 Task: Search one way flight ticket for 4 adults, 2 children, 2 infants in seat and 1 infant on lap in premium economy from Binghamton: Greater Binghamton Airport (edwin A. Link Field) to Greensboro: Piedmont Triad International Airport on 5-1-2023. Choice of flights is Westjet. Number of bags: 1 carry on bag. Price is upto 79000. Outbound departure time preference is 8:30.
Action: Mouse moved to (167, 294)
Screenshot: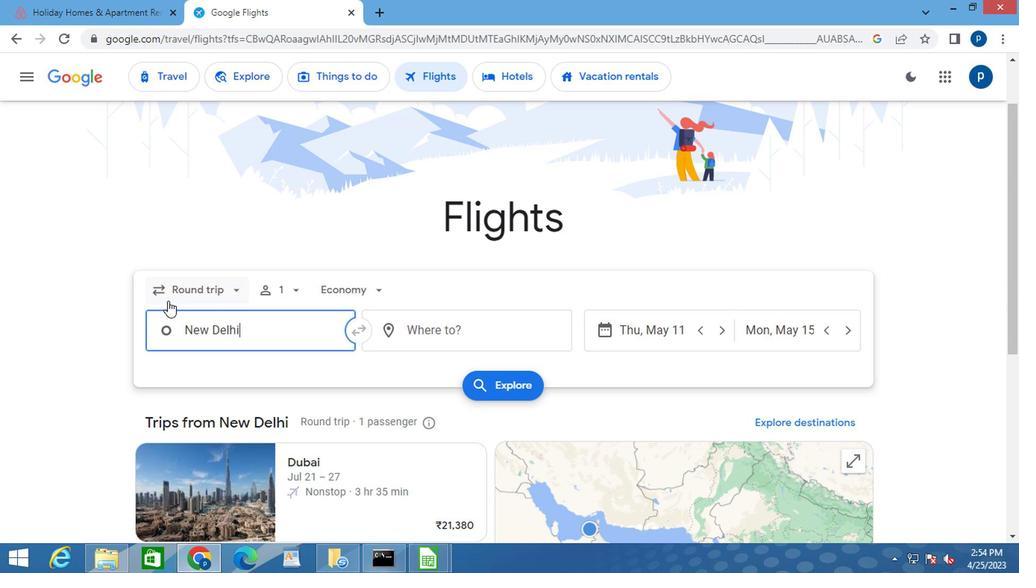 
Action: Mouse pressed left at (167, 294)
Screenshot: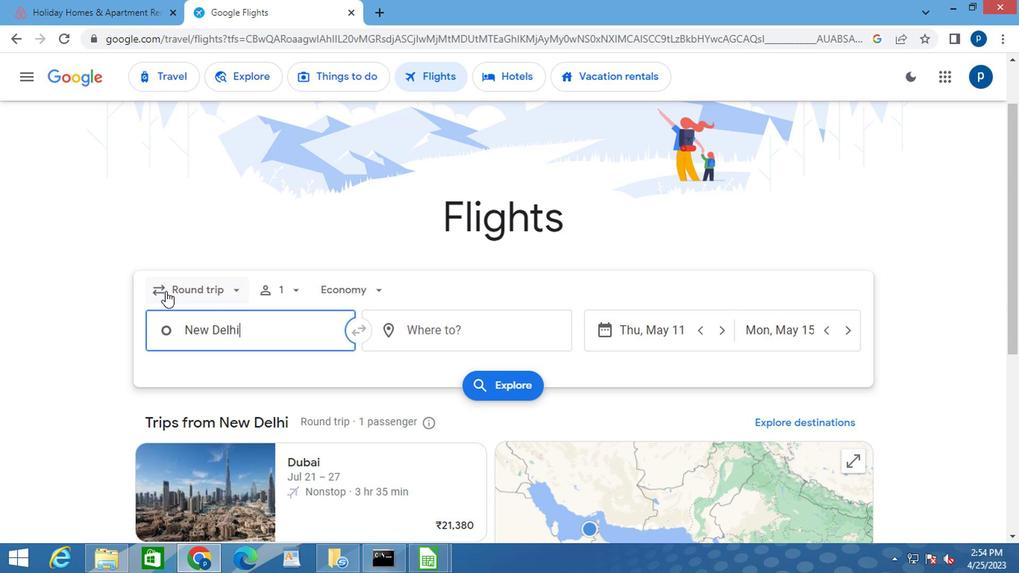 
Action: Mouse moved to (208, 358)
Screenshot: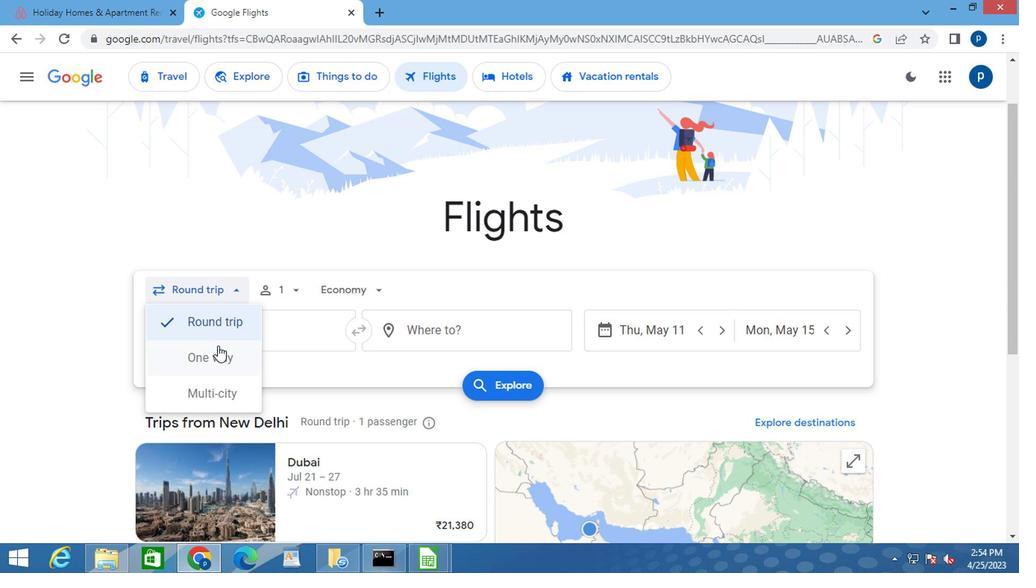 
Action: Mouse pressed left at (208, 358)
Screenshot: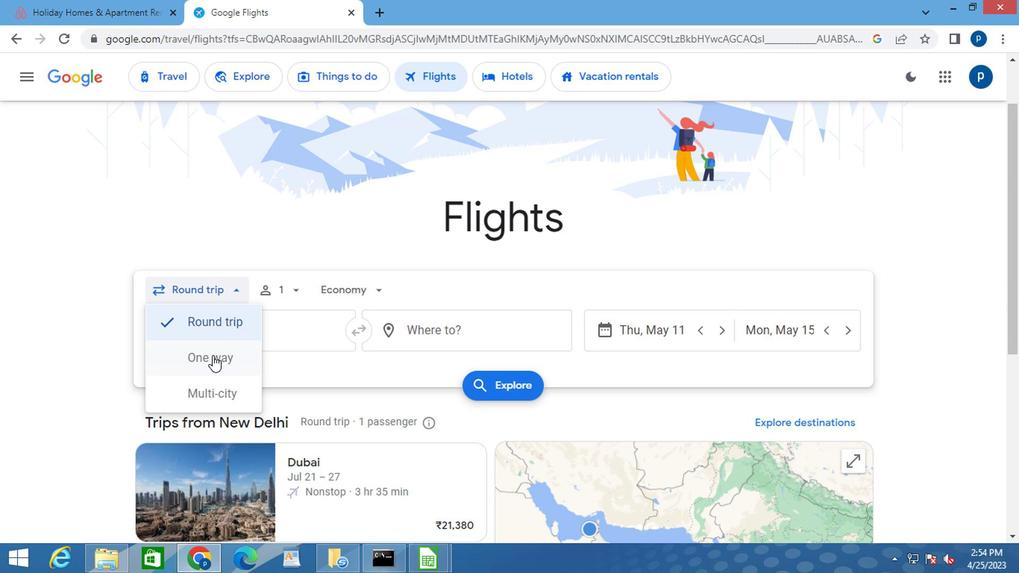
Action: Mouse moved to (268, 289)
Screenshot: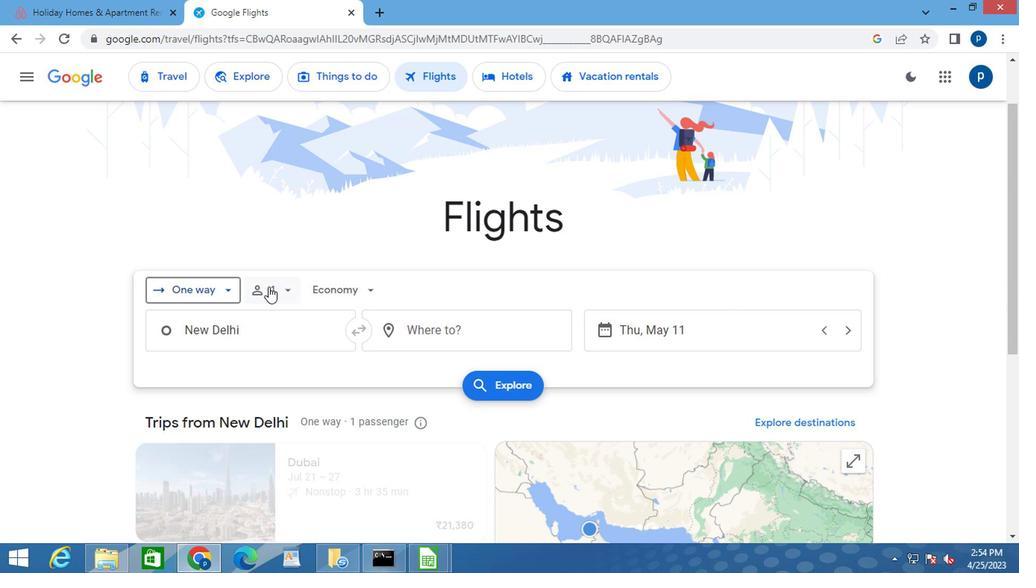 
Action: Mouse pressed left at (268, 289)
Screenshot: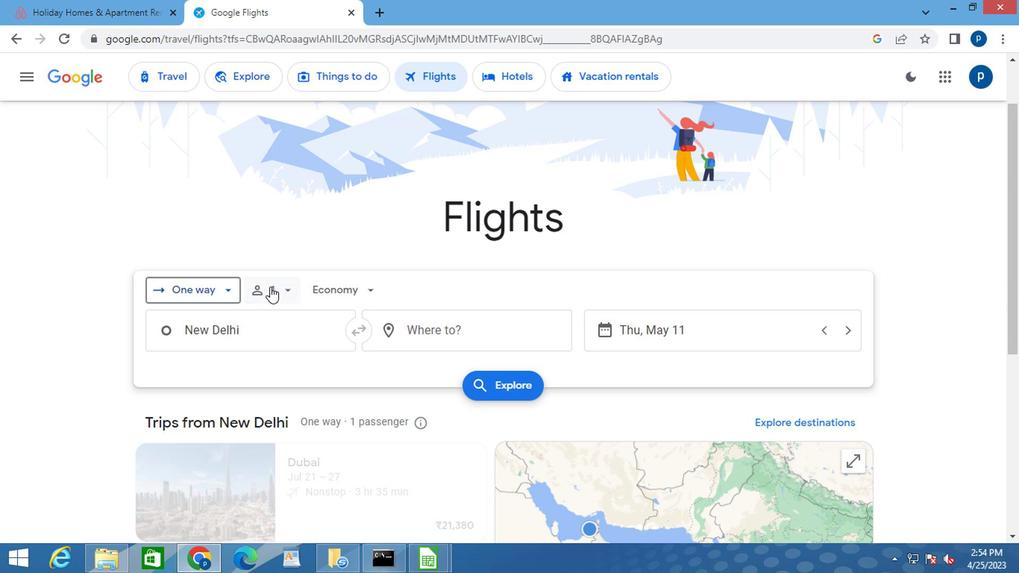 
Action: Mouse moved to (405, 332)
Screenshot: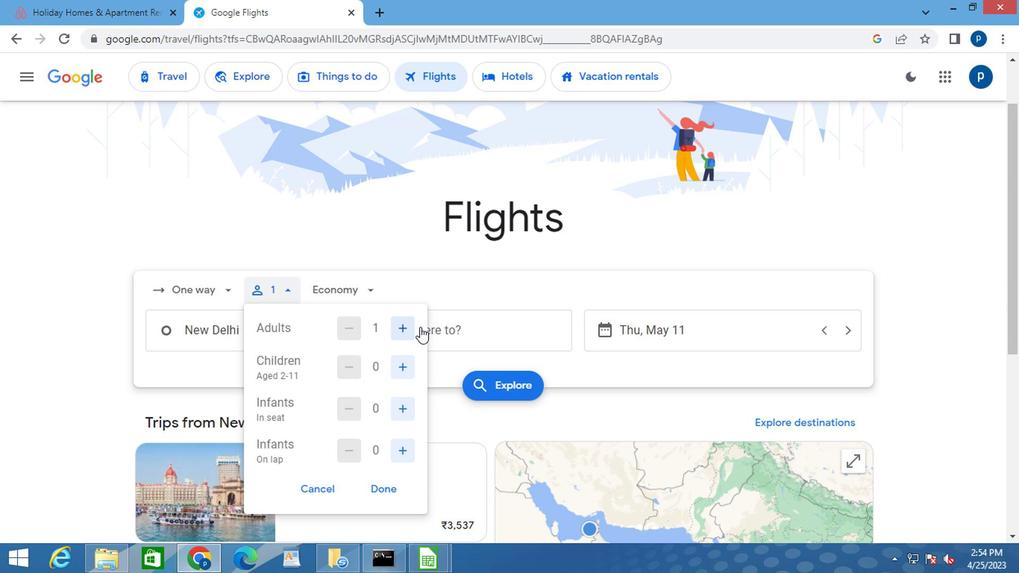 
Action: Mouse pressed left at (405, 332)
Screenshot: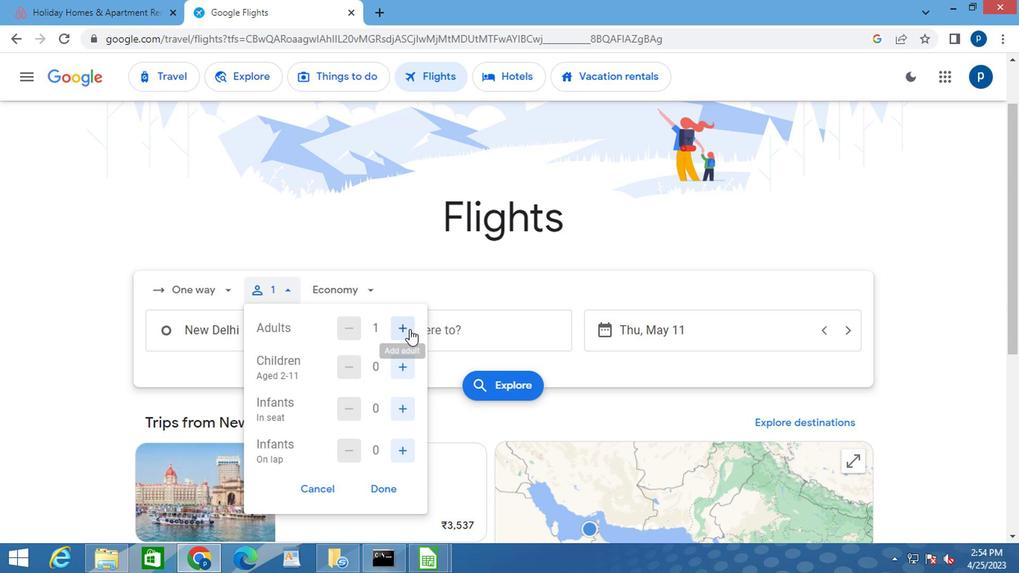 
Action: Mouse pressed left at (405, 332)
Screenshot: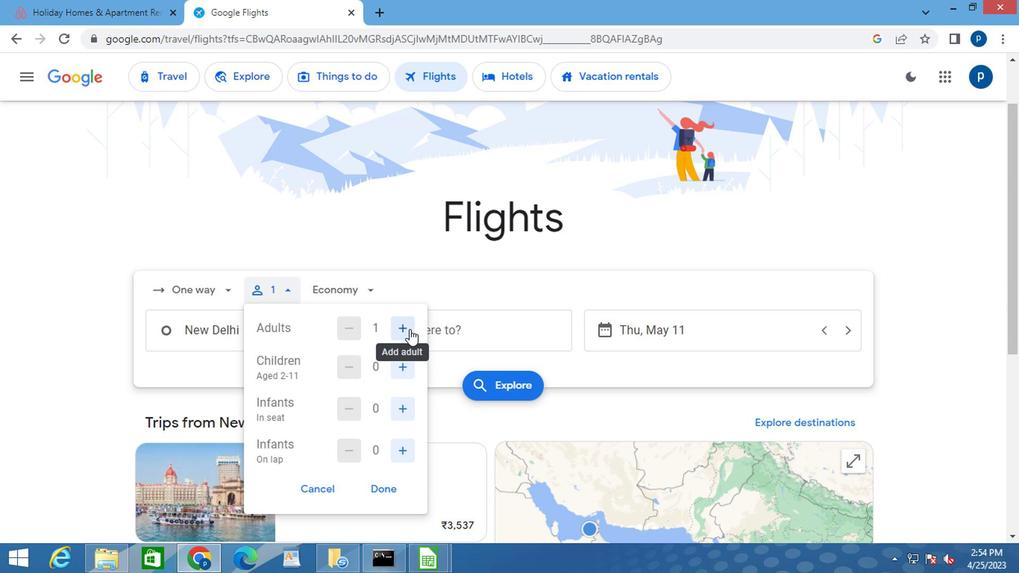 
Action: Mouse pressed left at (405, 332)
Screenshot: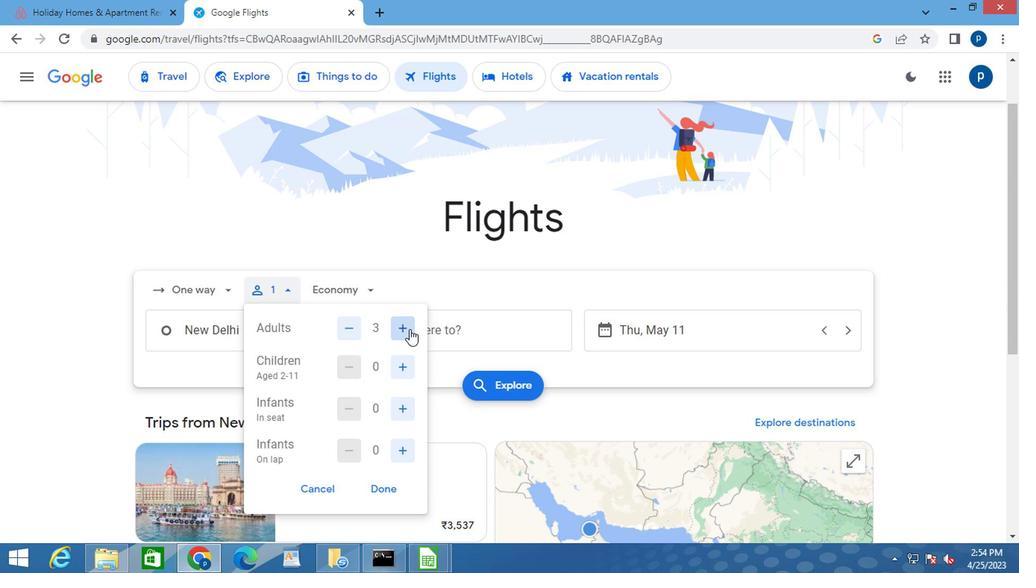 
Action: Mouse moved to (398, 372)
Screenshot: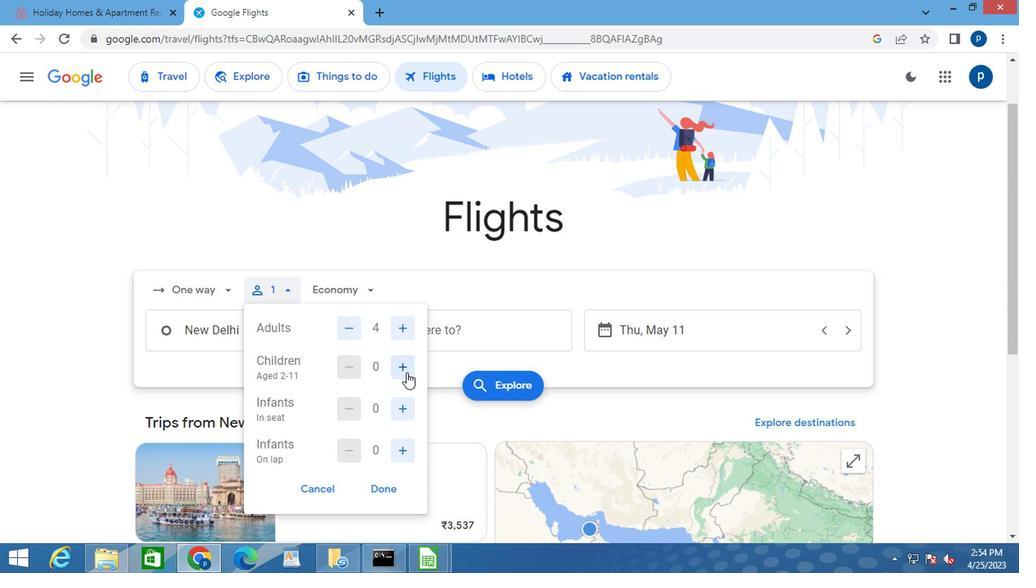 
Action: Mouse pressed left at (398, 372)
Screenshot: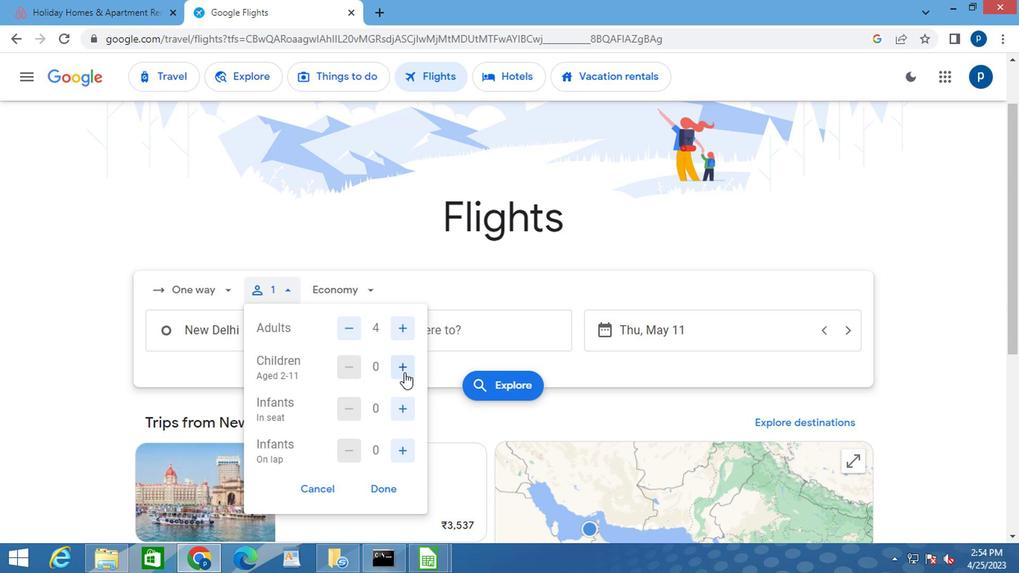
Action: Mouse pressed left at (398, 372)
Screenshot: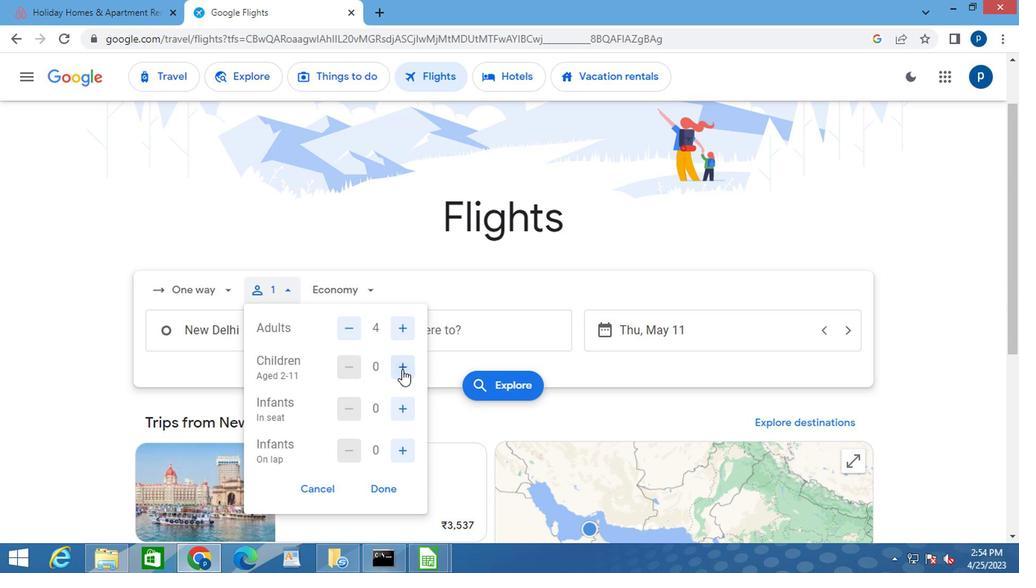 
Action: Mouse moved to (401, 407)
Screenshot: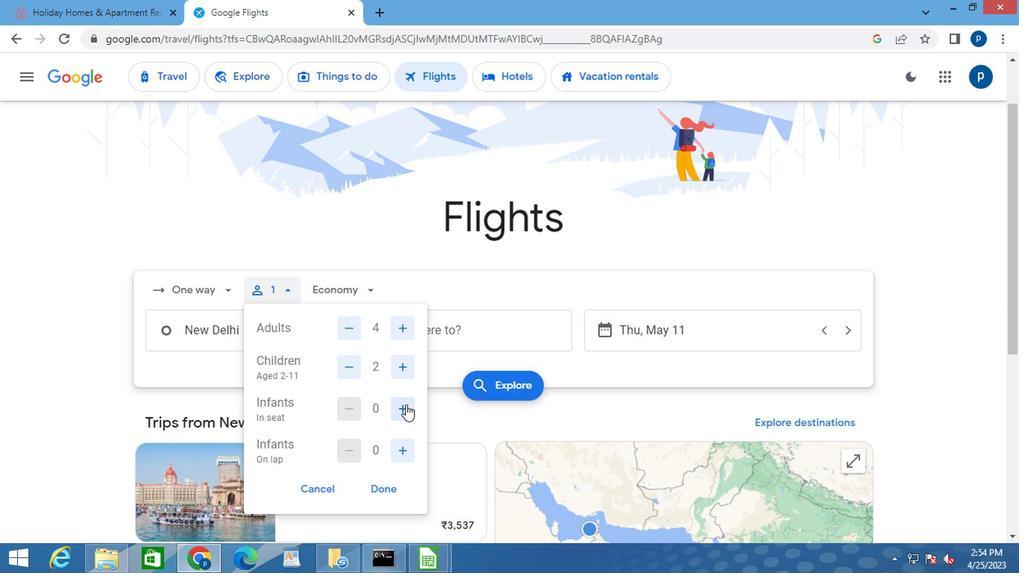 
Action: Mouse pressed left at (401, 407)
Screenshot: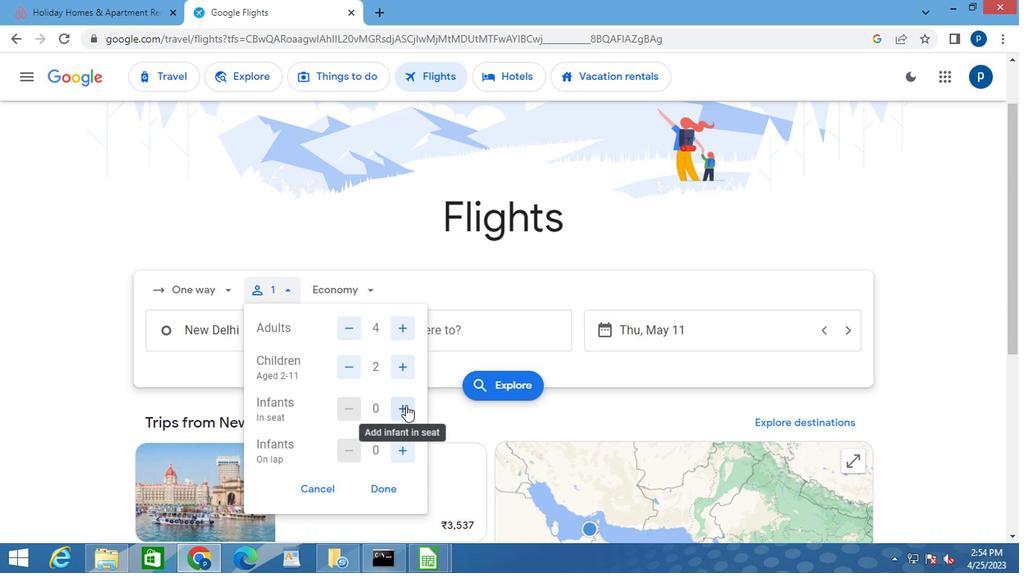 
Action: Mouse pressed left at (401, 407)
Screenshot: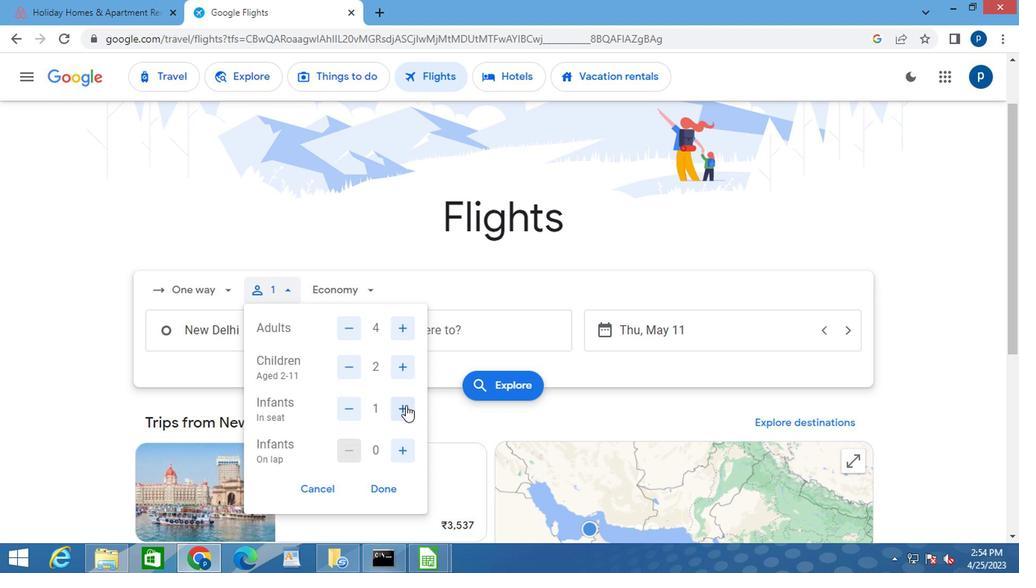 
Action: Mouse moved to (398, 445)
Screenshot: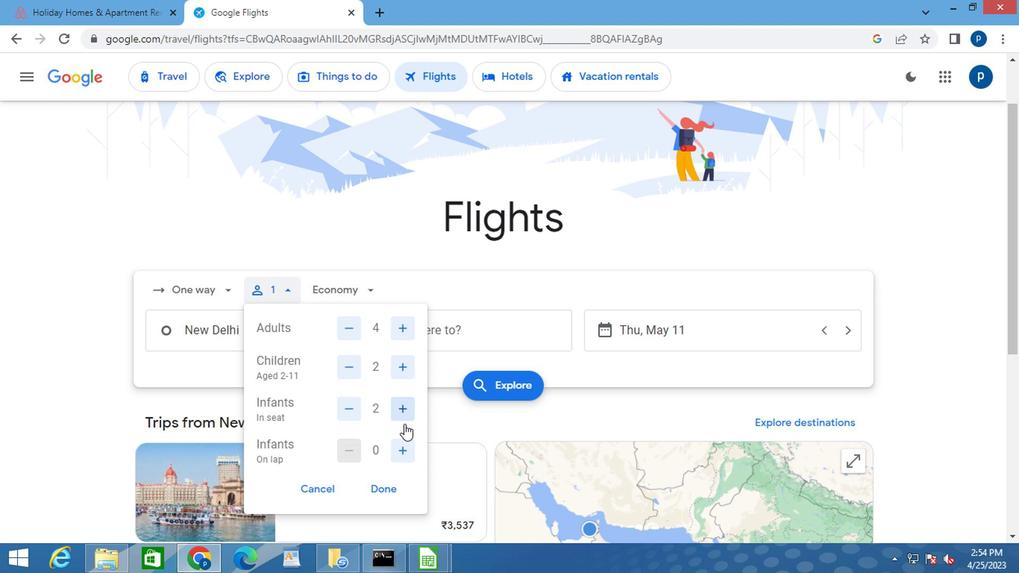 
Action: Mouse pressed left at (398, 445)
Screenshot: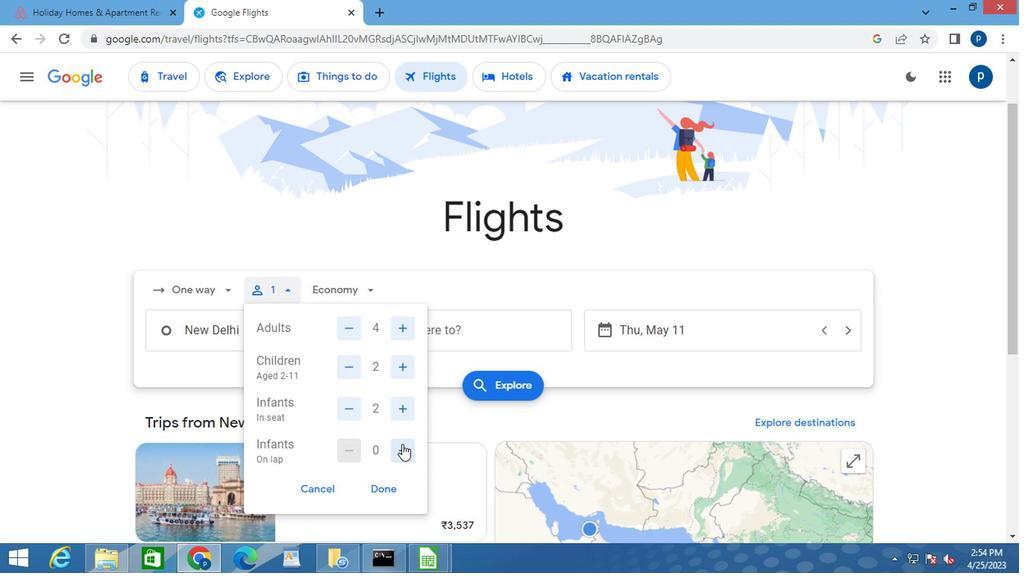 
Action: Mouse moved to (382, 489)
Screenshot: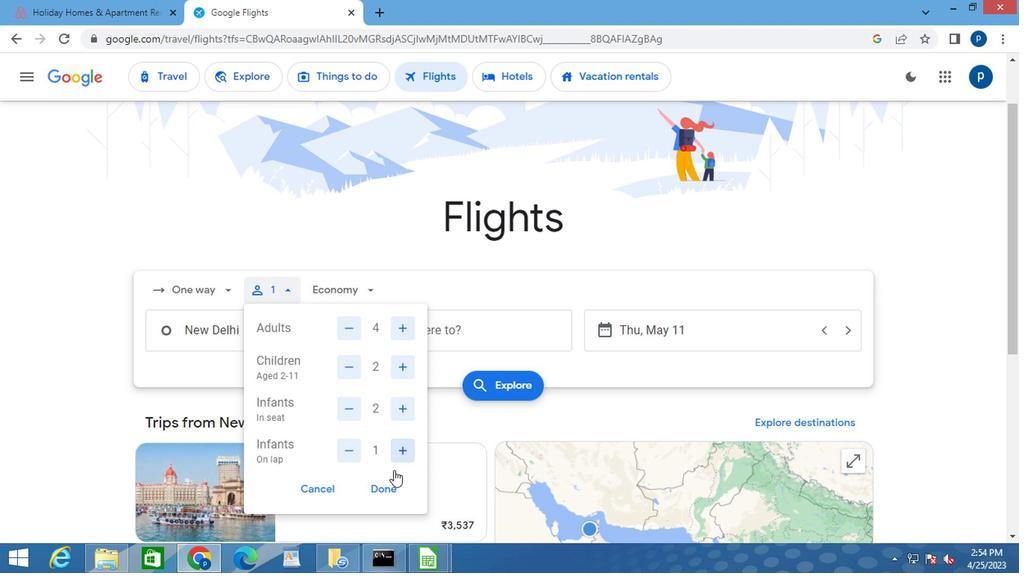 
Action: Mouse pressed left at (382, 489)
Screenshot: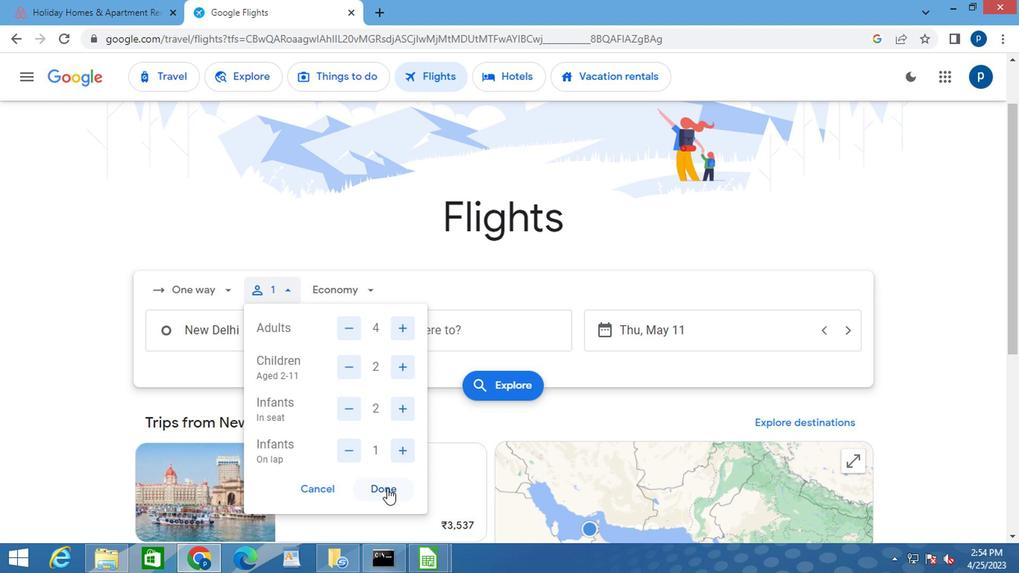 
Action: Mouse moved to (320, 291)
Screenshot: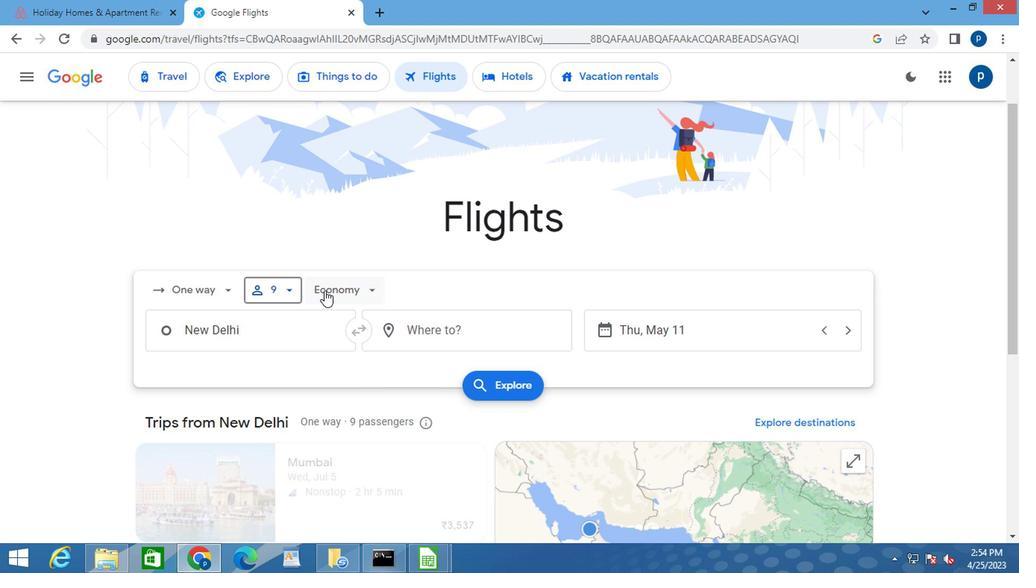 
Action: Mouse pressed left at (320, 291)
Screenshot: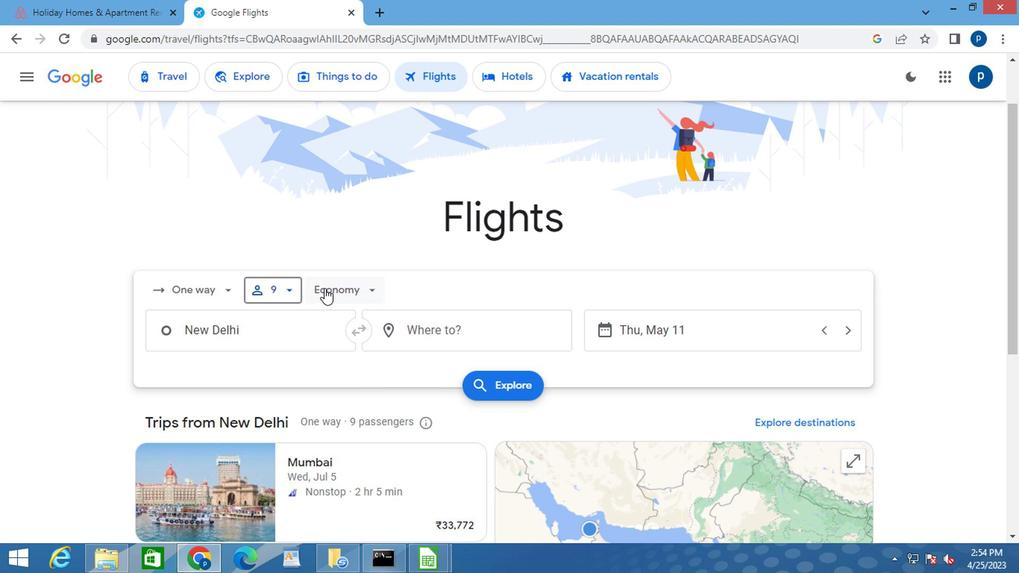 
Action: Mouse moved to (365, 355)
Screenshot: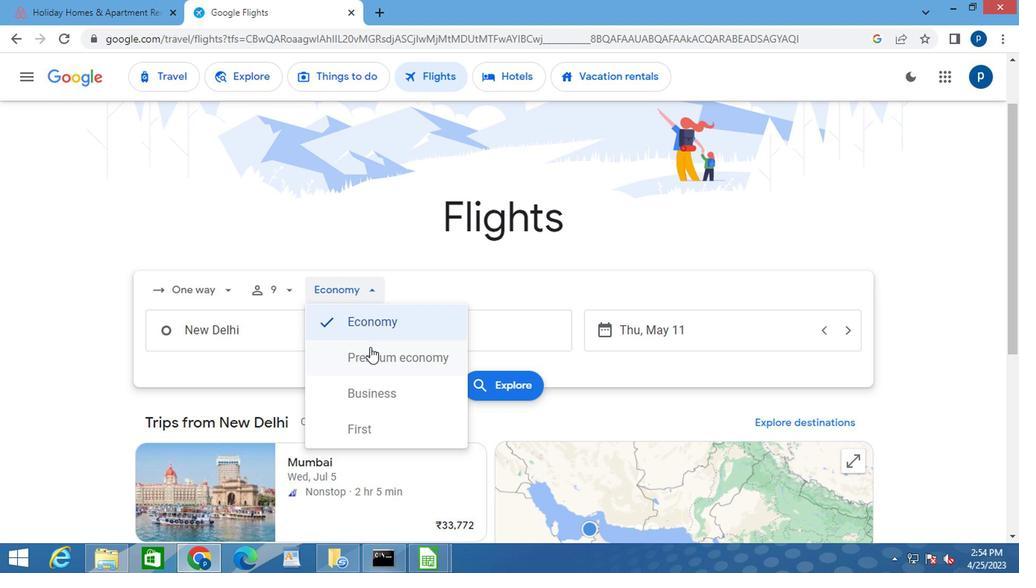 
Action: Mouse pressed left at (365, 355)
Screenshot: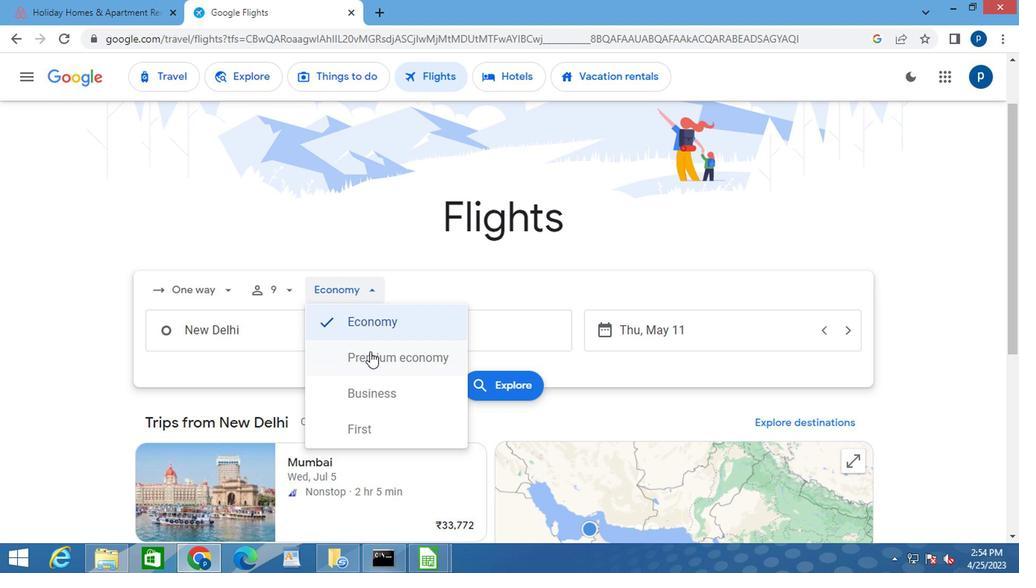 
Action: Mouse moved to (255, 340)
Screenshot: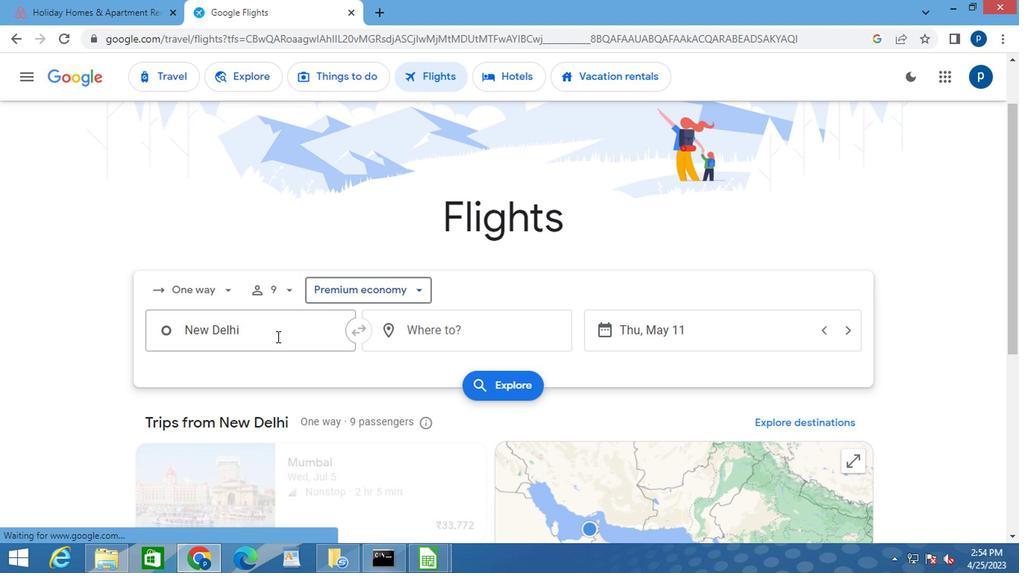 
Action: Mouse pressed left at (255, 340)
Screenshot: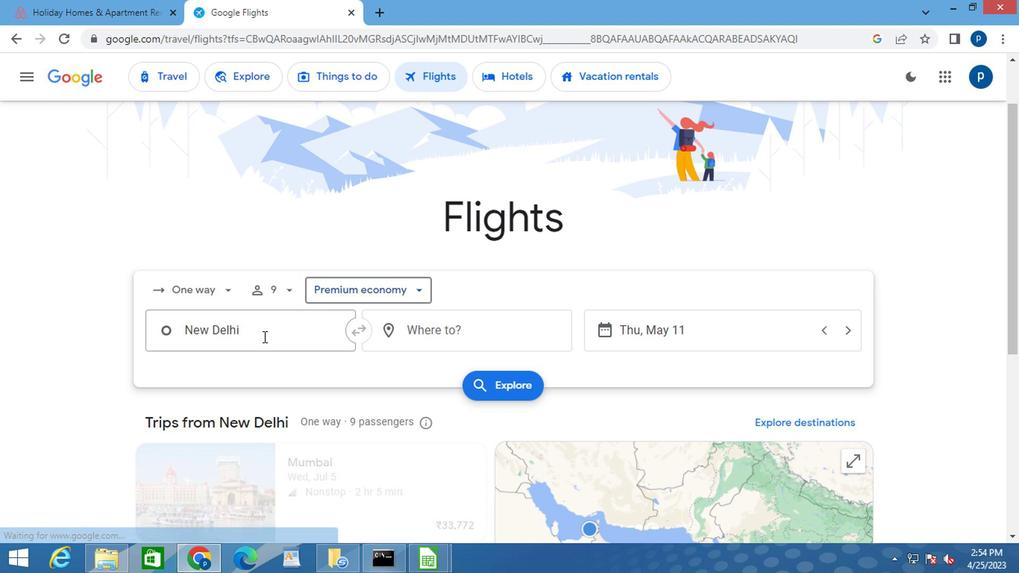 
Action: Mouse pressed left at (255, 340)
Screenshot: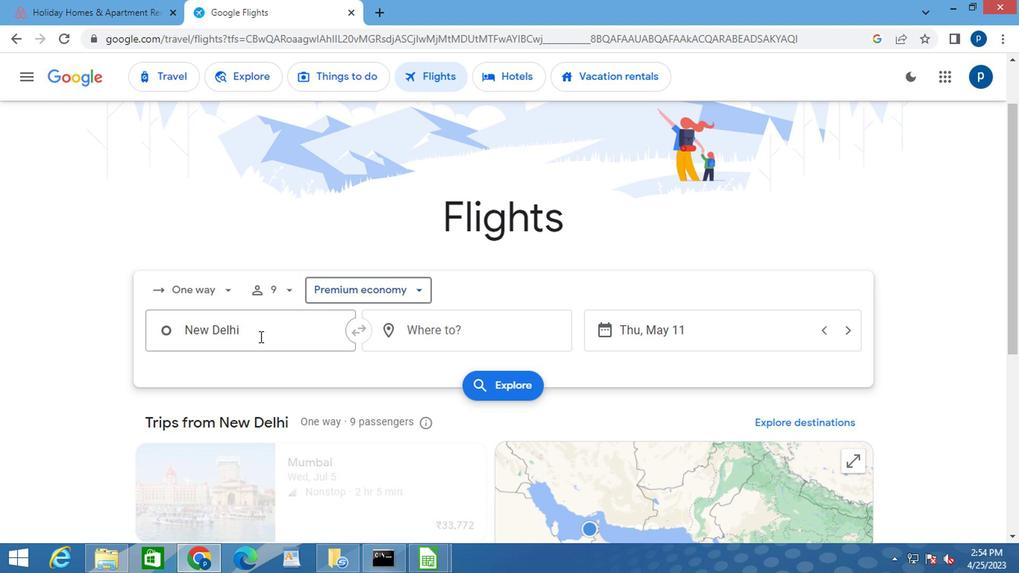 
Action: Mouse moved to (257, 333)
Screenshot: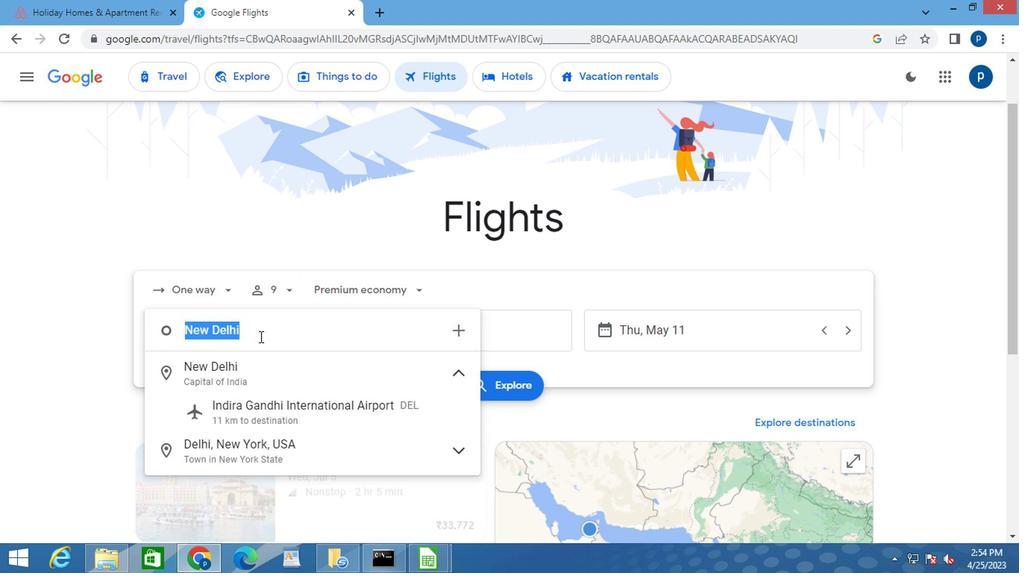 
Action: Key pressed <Key.delete><Key.caps_lock>g<Key.caps_lock>reatrer<Key.backspace><Key.backspace><Key.backspace>er<Key.space><Key.caps_lock>b<Key.caps_lock>ingh
Screenshot: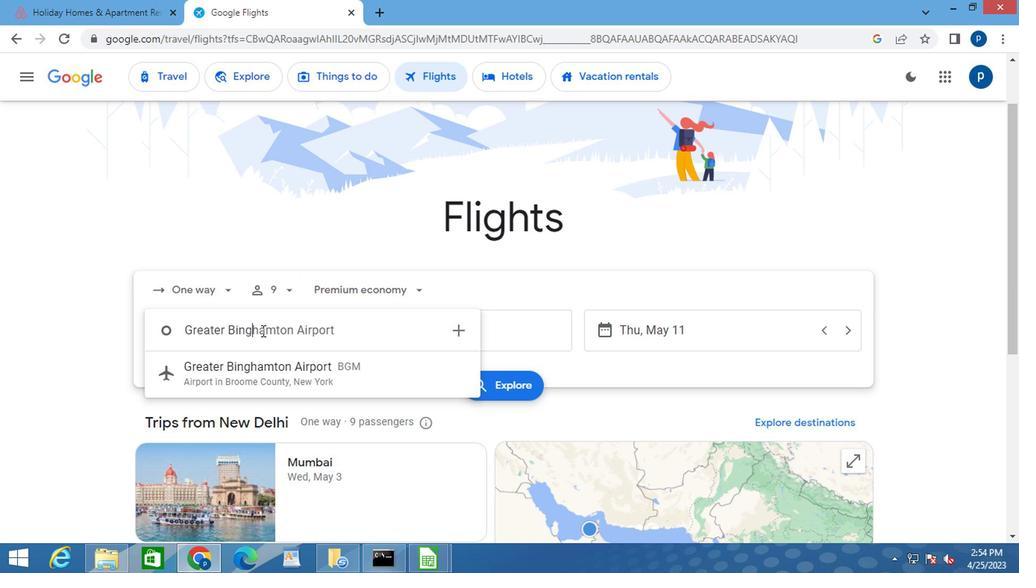 
Action: Mouse moved to (268, 371)
Screenshot: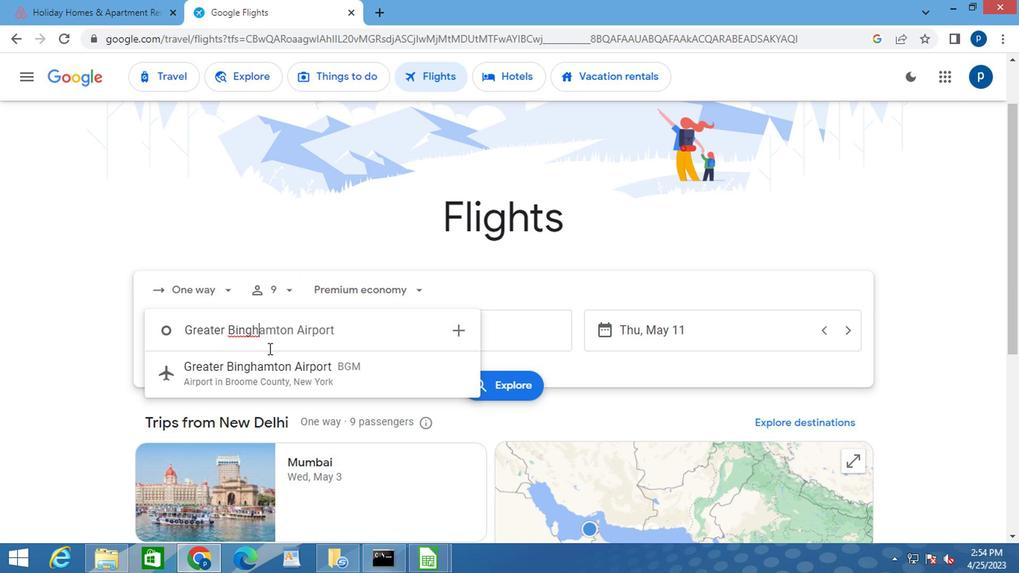 
Action: Mouse pressed left at (268, 371)
Screenshot: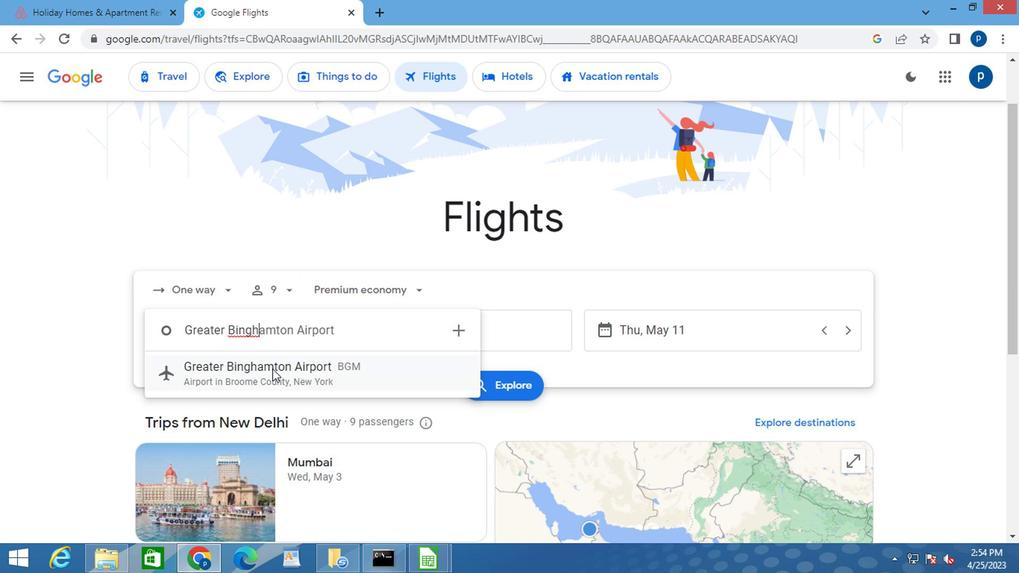 
Action: Mouse moved to (447, 340)
Screenshot: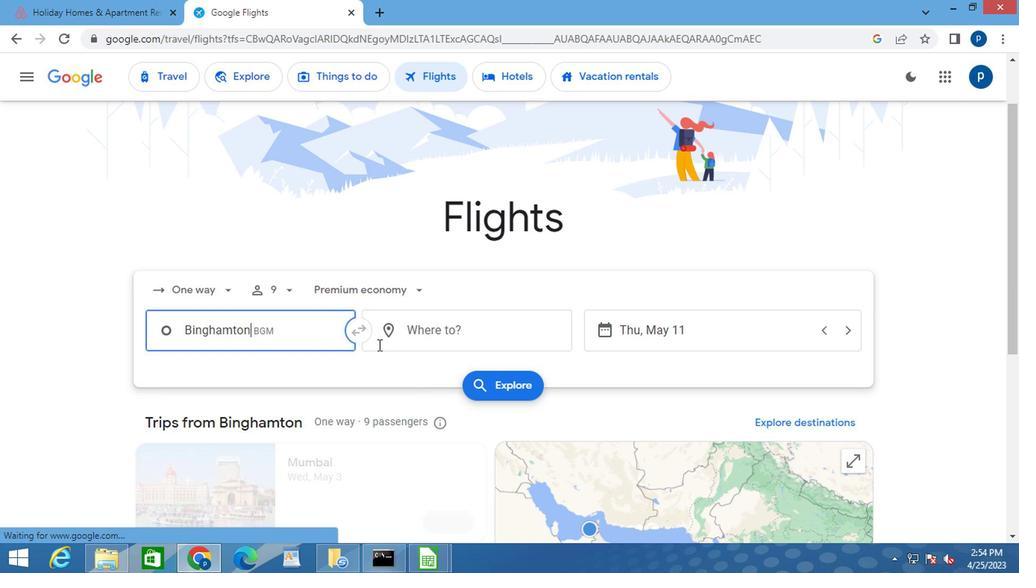 
Action: Mouse pressed left at (447, 340)
Screenshot: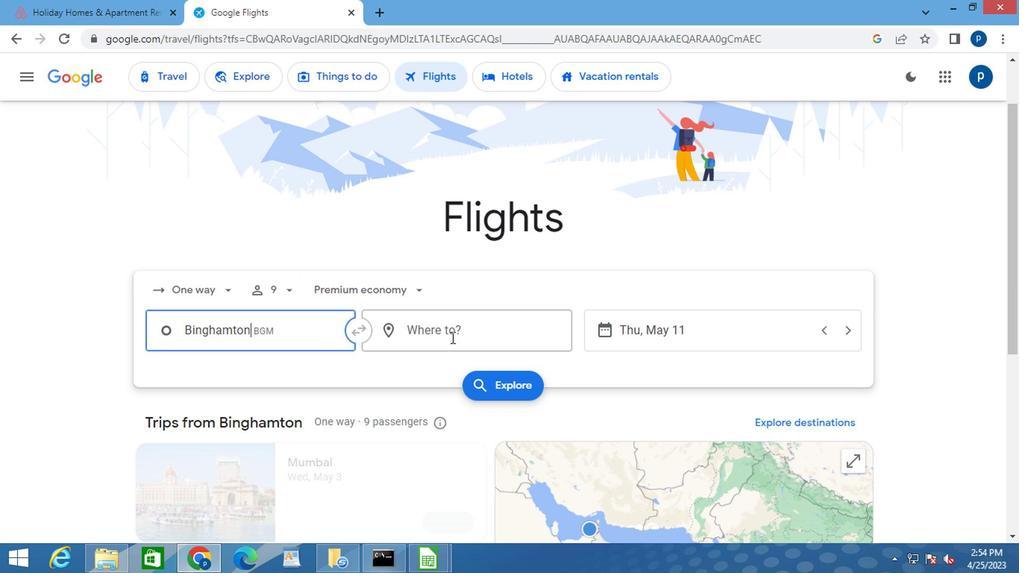 
Action: Key pressed <Key.caps_lock>p<Key.caps_lock>iedmo
Screenshot: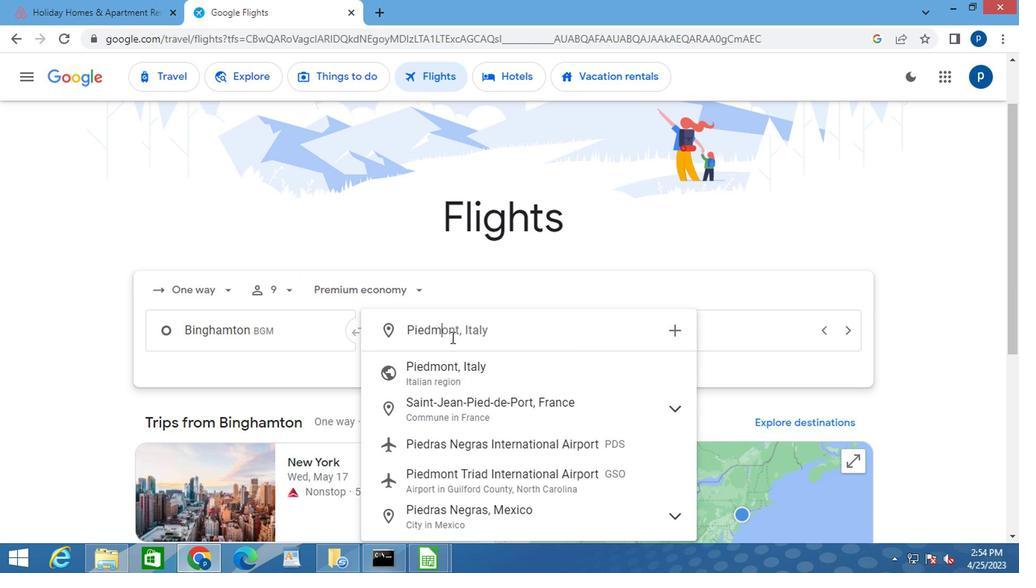 
Action: Mouse moved to (466, 403)
Screenshot: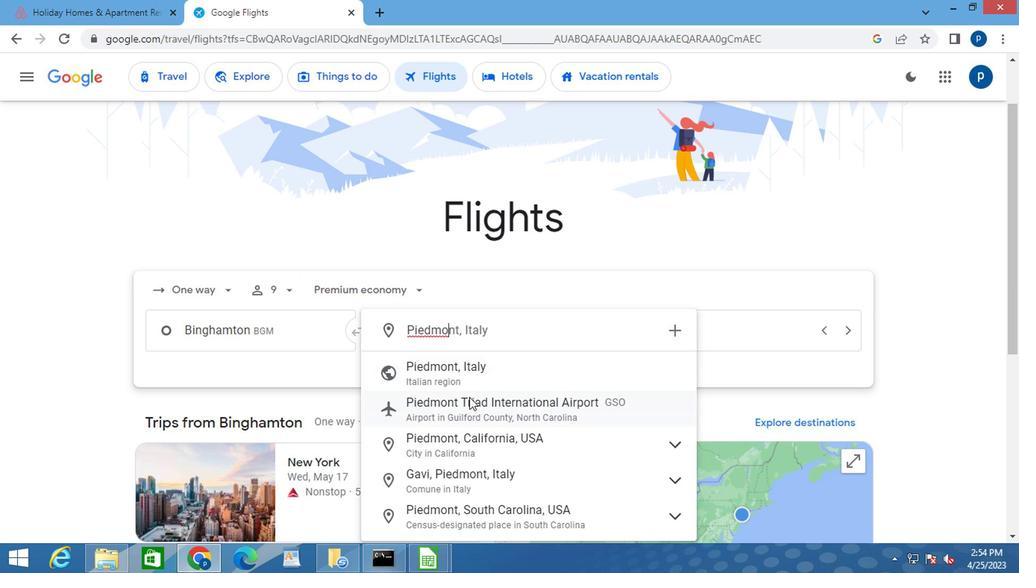
Action: Mouse pressed left at (466, 403)
Screenshot: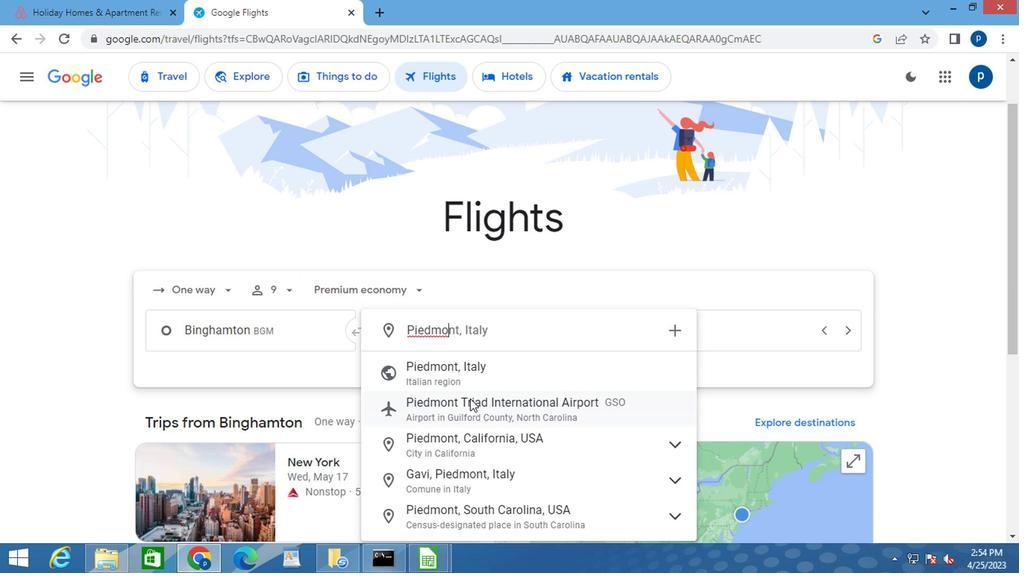 
Action: Mouse moved to (598, 342)
Screenshot: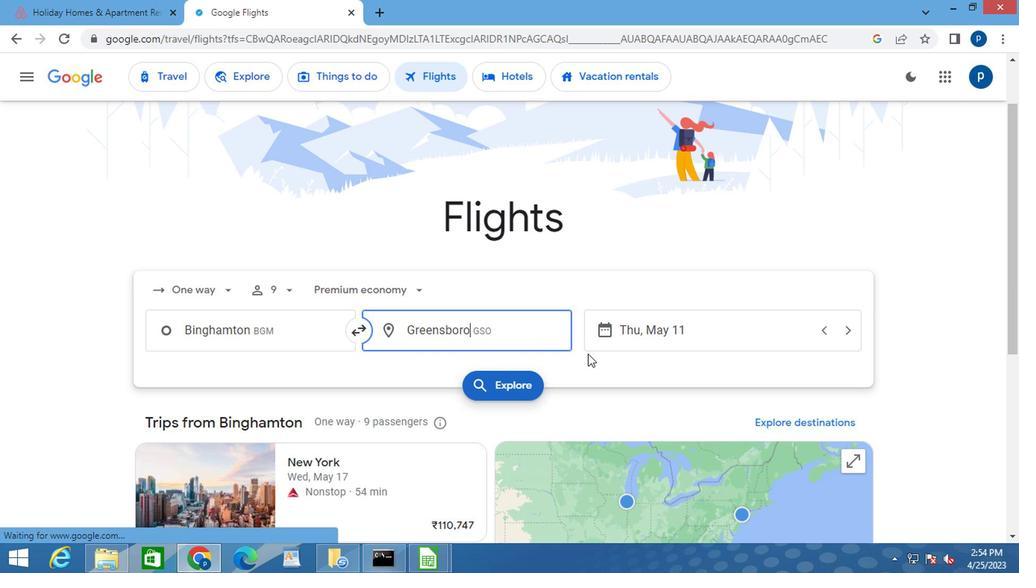 
Action: Mouse pressed left at (598, 342)
Screenshot: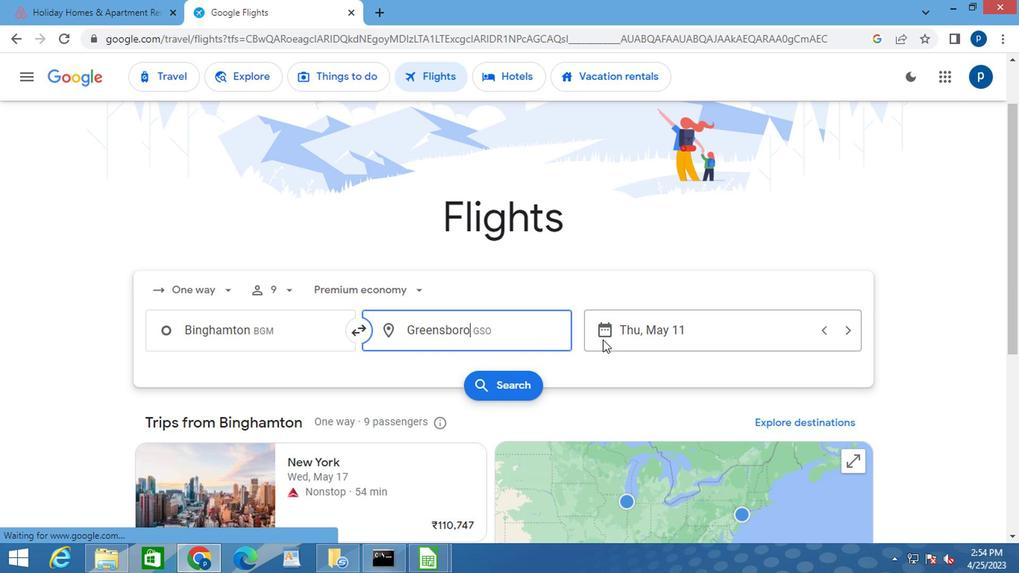 
Action: Mouse moved to (647, 277)
Screenshot: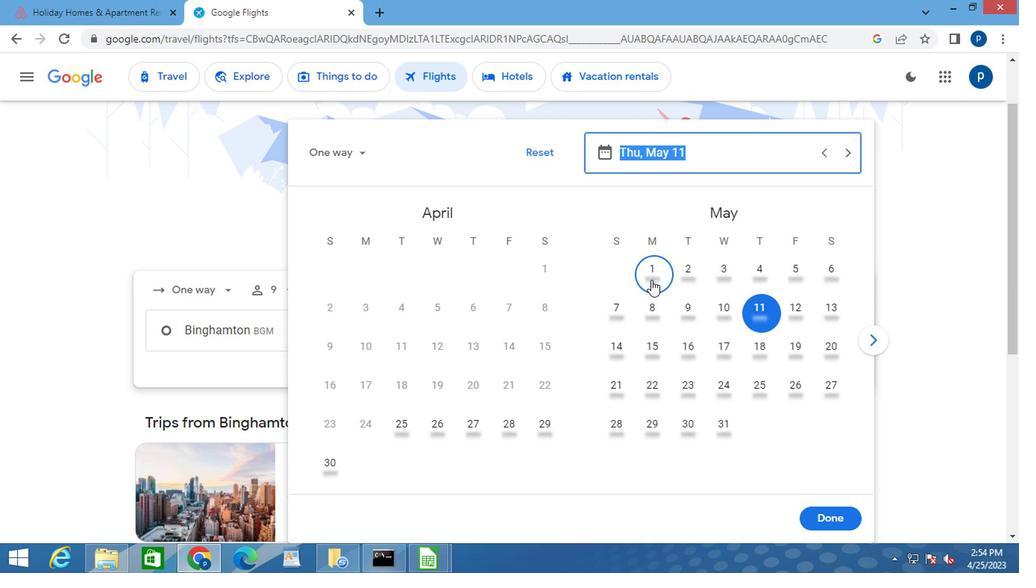 
Action: Mouse pressed left at (647, 277)
Screenshot: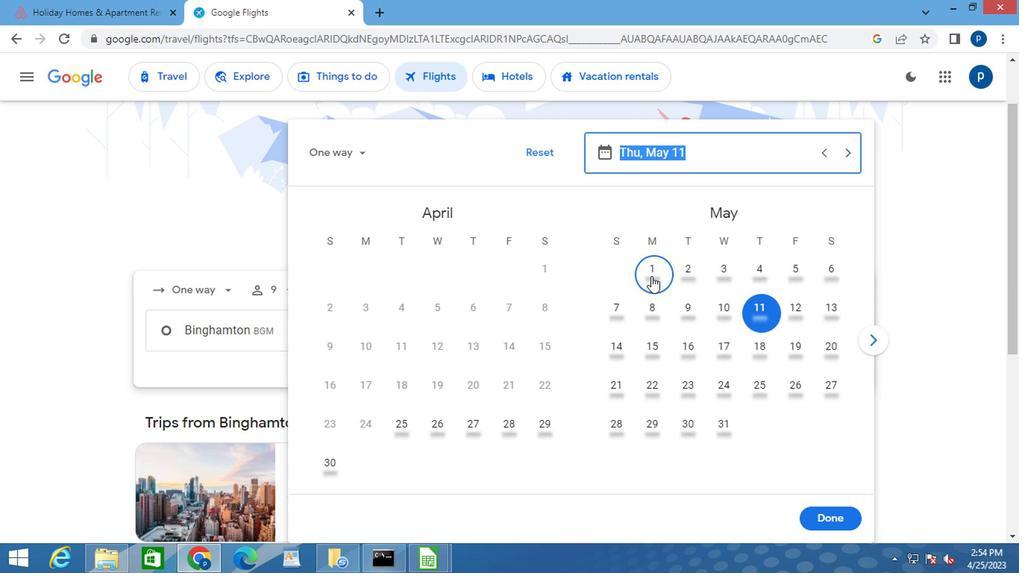 
Action: Mouse moved to (819, 521)
Screenshot: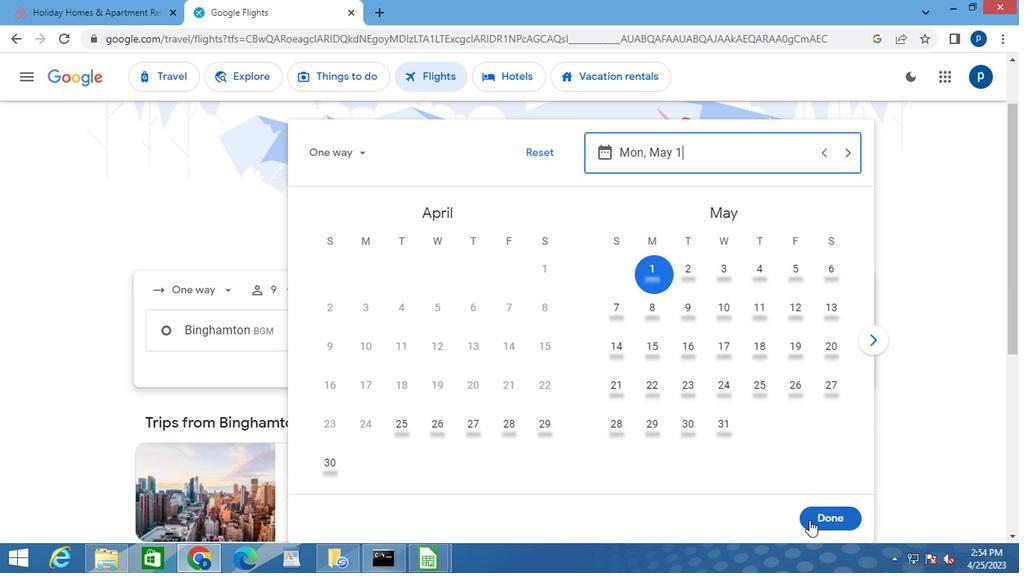 
Action: Mouse pressed left at (819, 521)
Screenshot: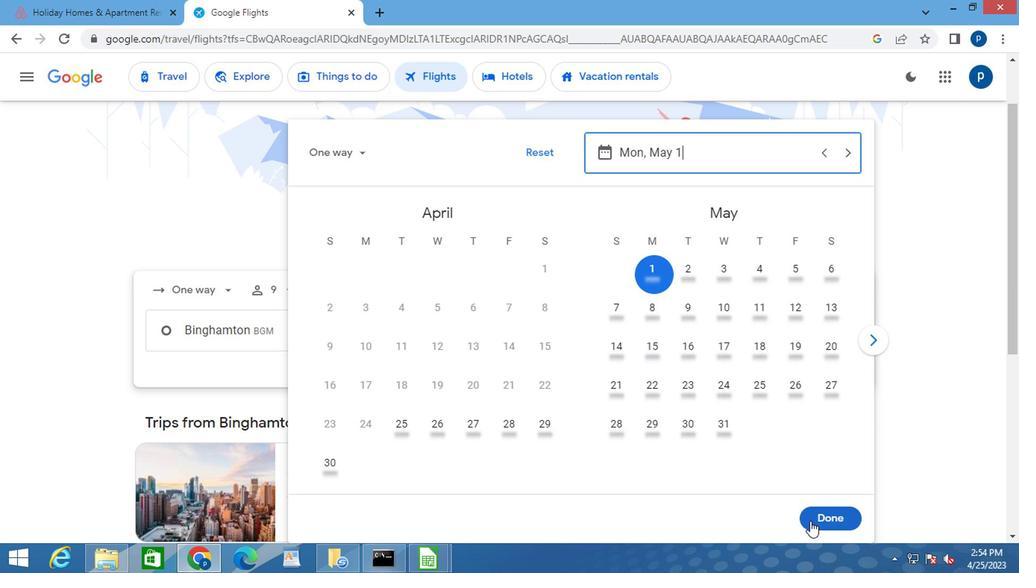 
Action: Mouse moved to (483, 386)
Screenshot: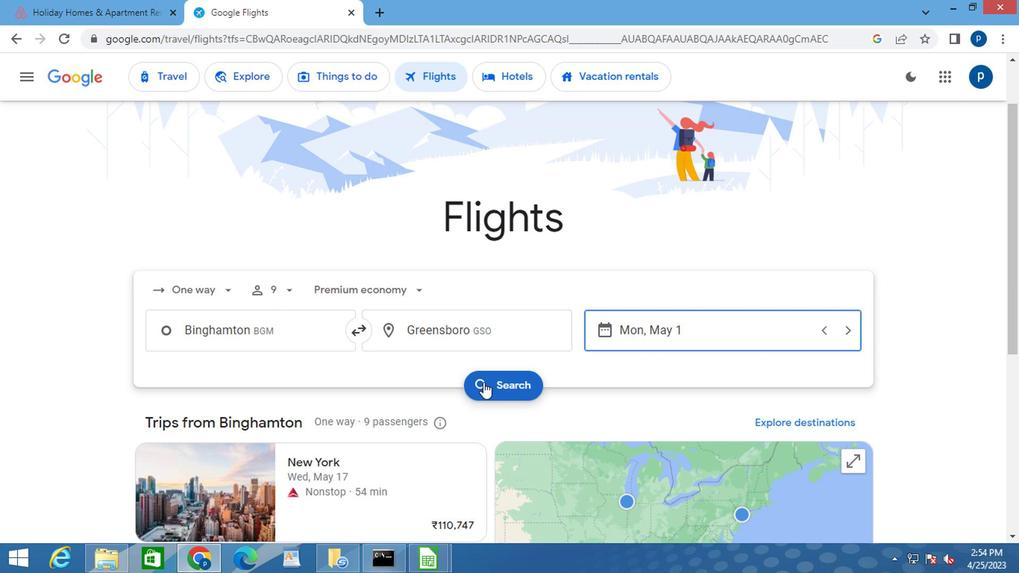 
Action: Mouse pressed left at (483, 386)
Screenshot: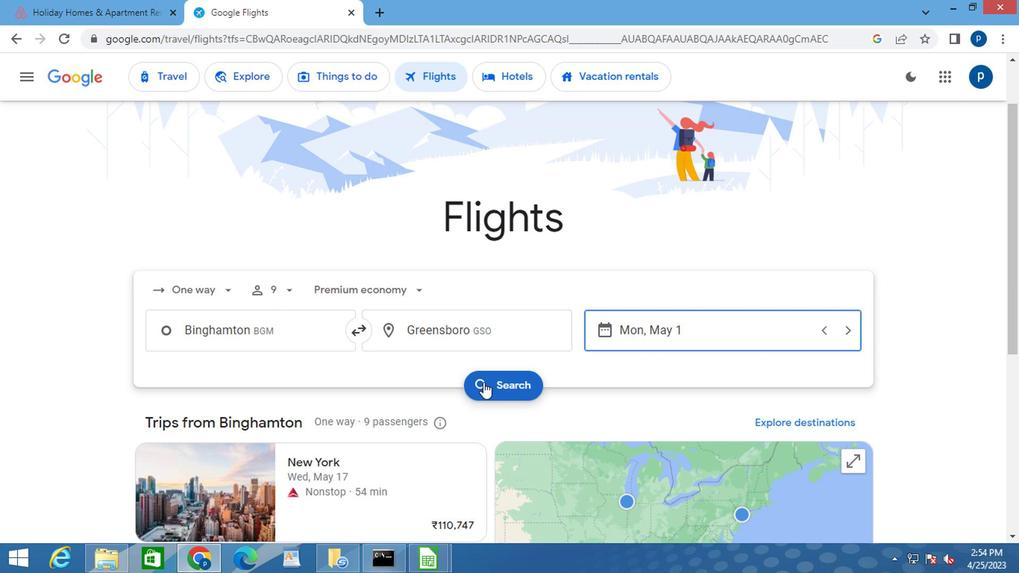 
Action: Mouse moved to (140, 222)
Screenshot: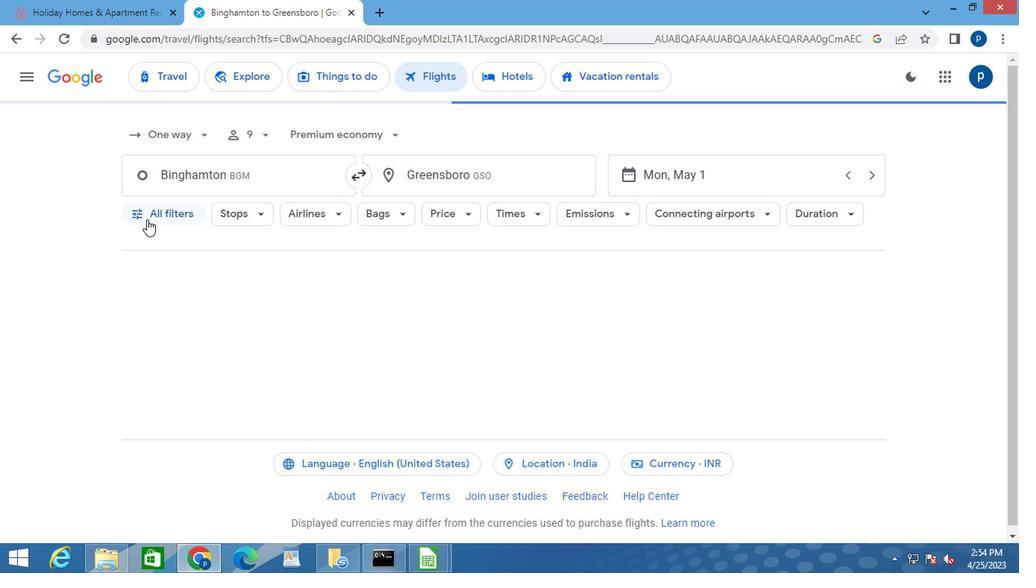 
Action: Mouse pressed left at (140, 222)
Screenshot: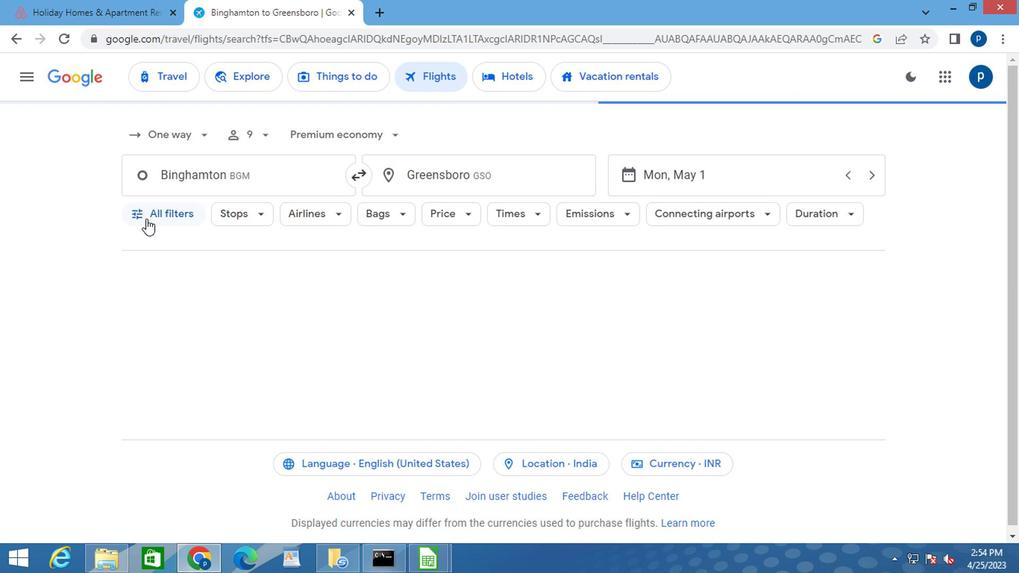 
Action: Mouse moved to (252, 402)
Screenshot: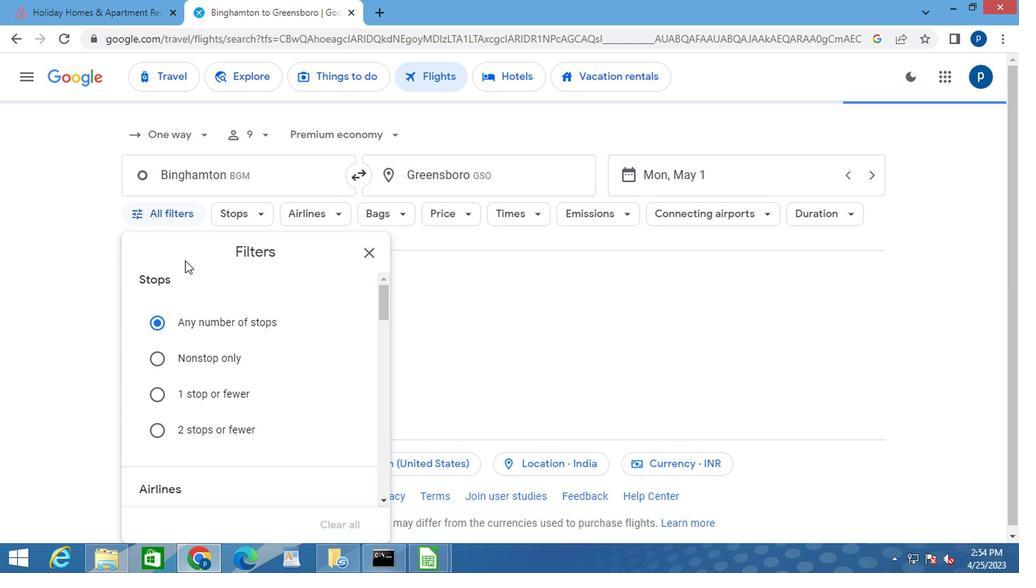 
Action: Mouse scrolled (252, 401) with delta (0, -1)
Screenshot: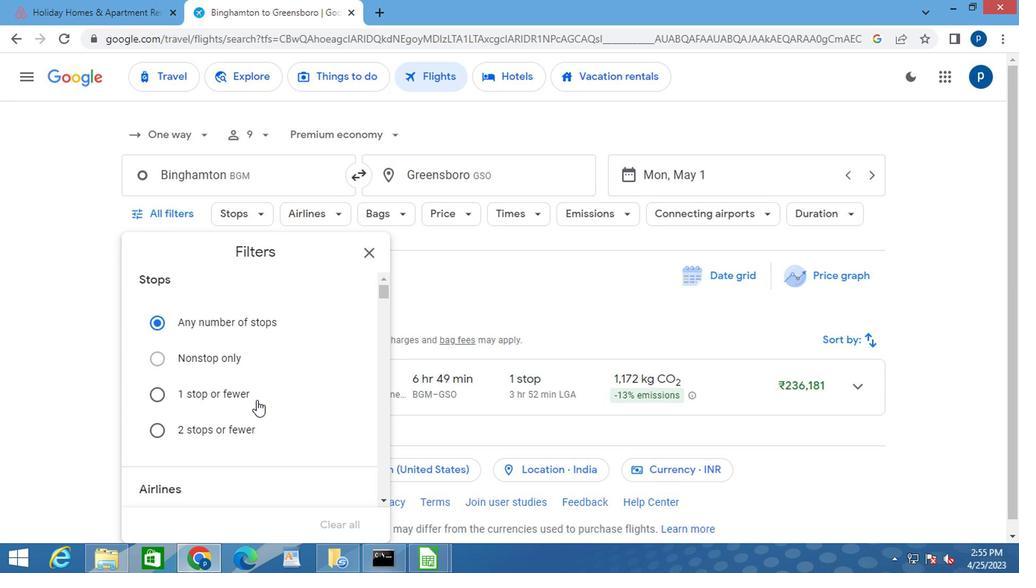 
Action: Mouse moved to (253, 401)
Screenshot: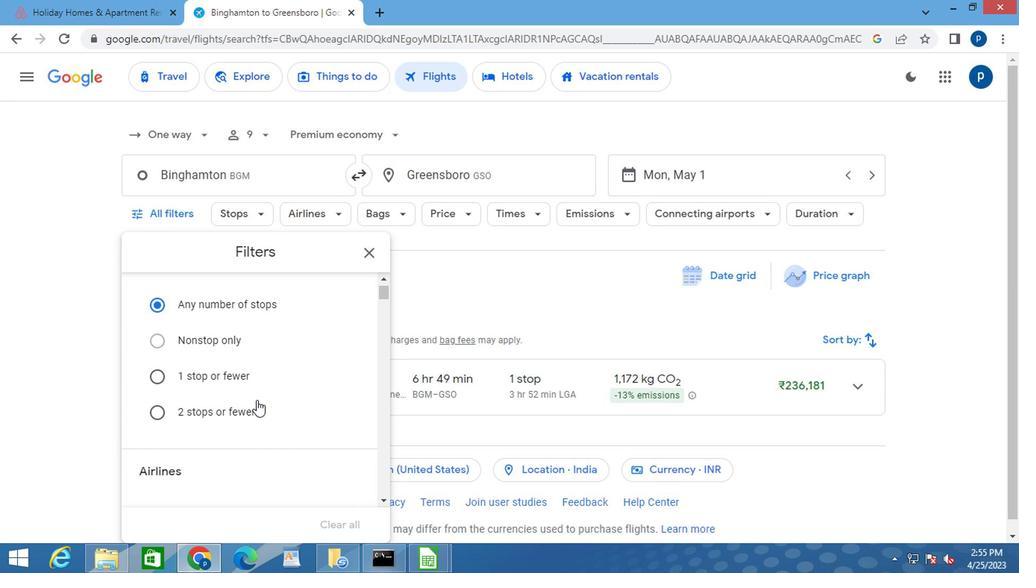 
Action: Mouse scrolled (253, 401) with delta (0, 0)
Screenshot: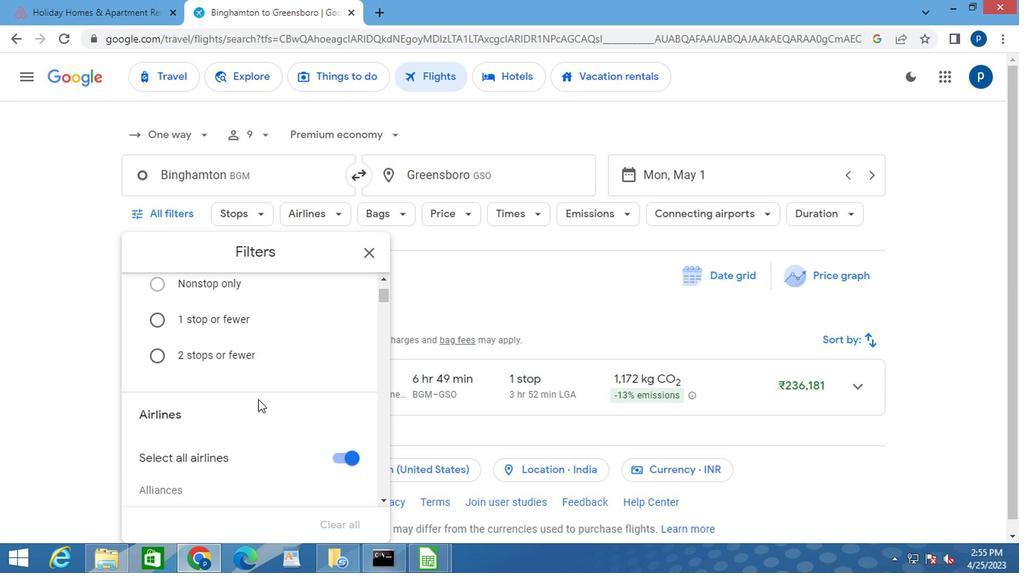 
Action: Mouse scrolled (253, 401) with delta (0, 0)
Screenshot: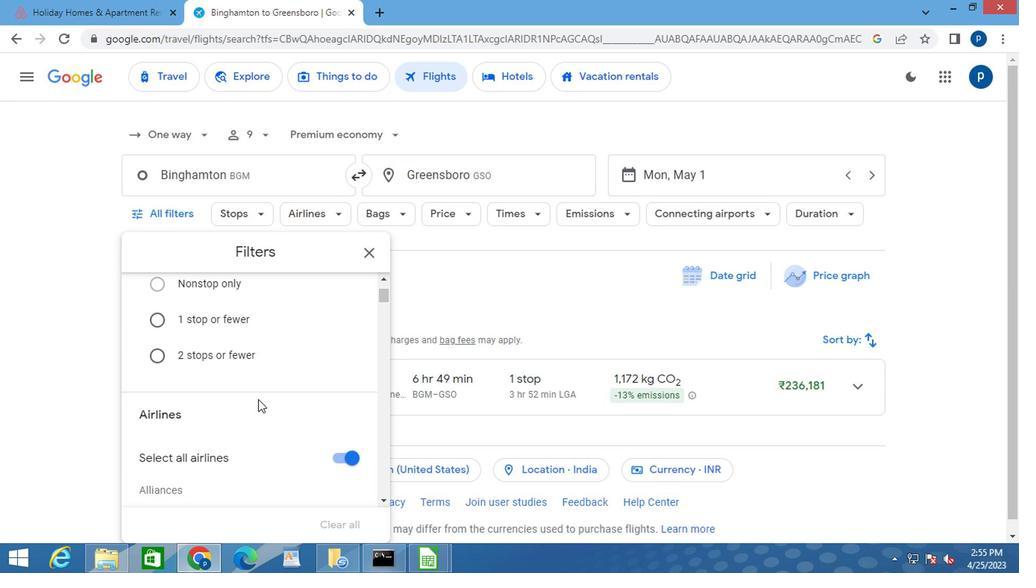 
Action: Mouse scrolled (253, 401) with delta (0, 0)
Screenshot: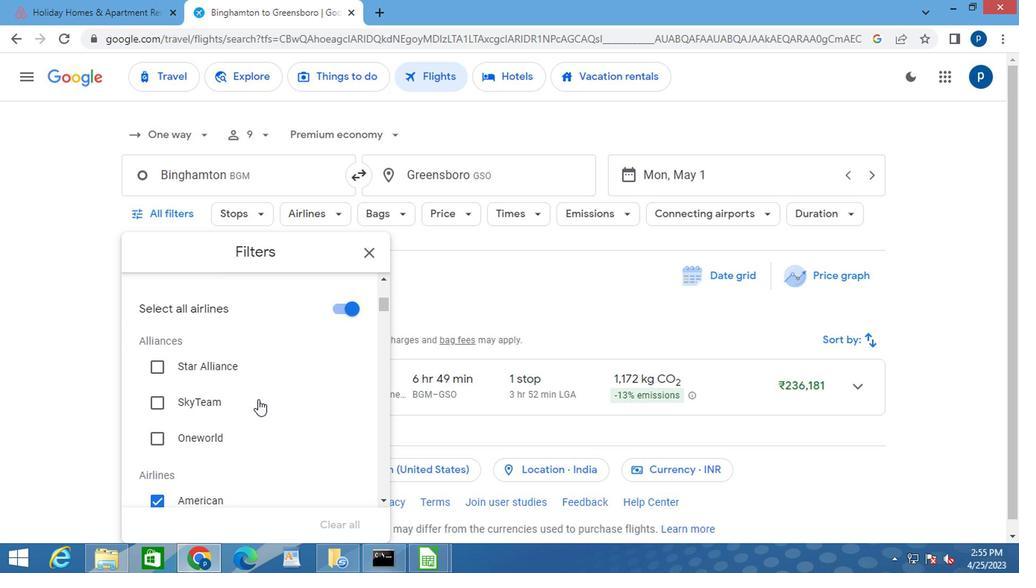 
Action: Mouse scrolled (253, 401) with delta (0, 0)
Screenshot: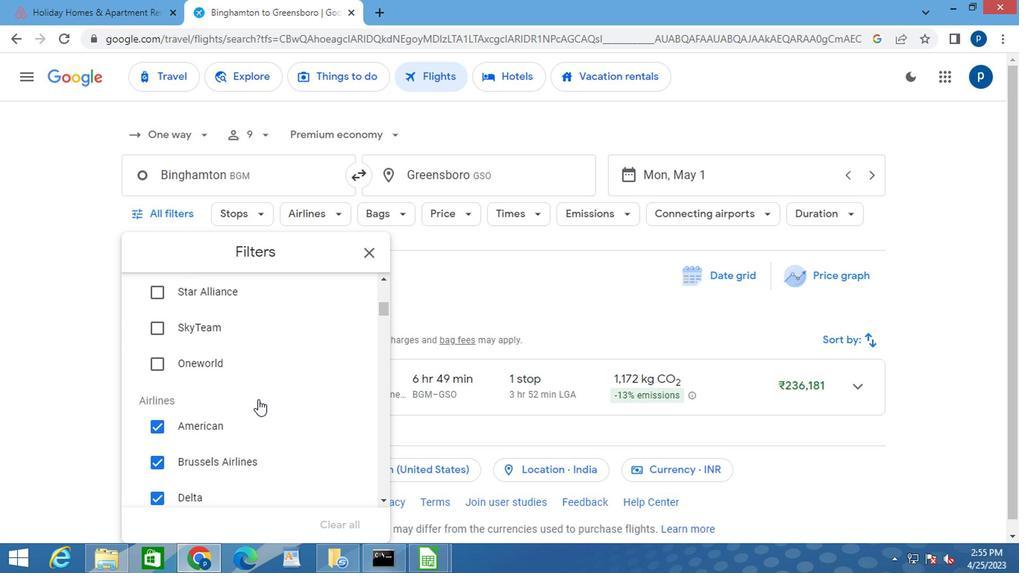 
Action: Mouse scrolled (253, 401) with delta (0, 0)
Screenshot: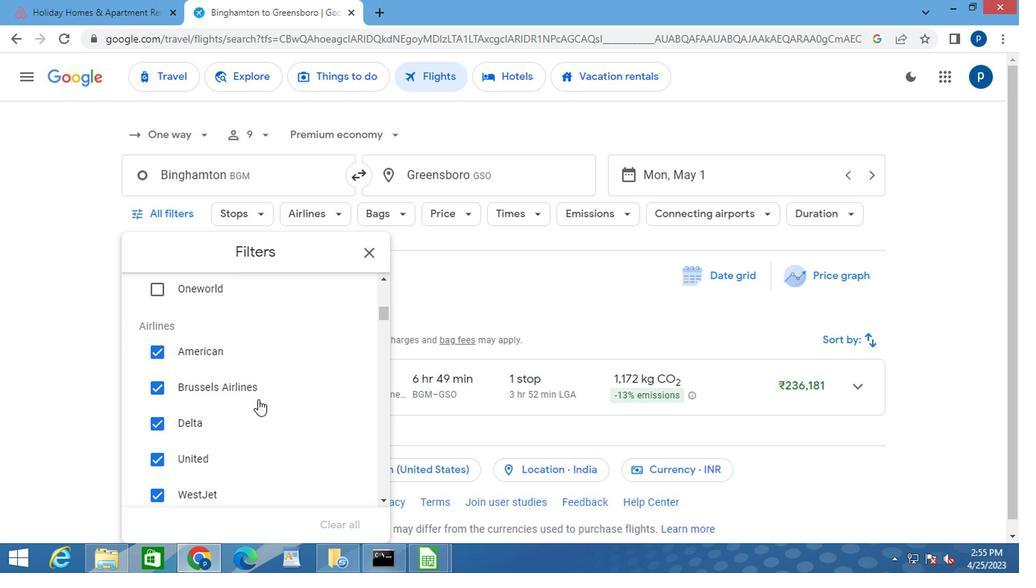 
Action: Mouse moved to (322, 424)
Screenshot: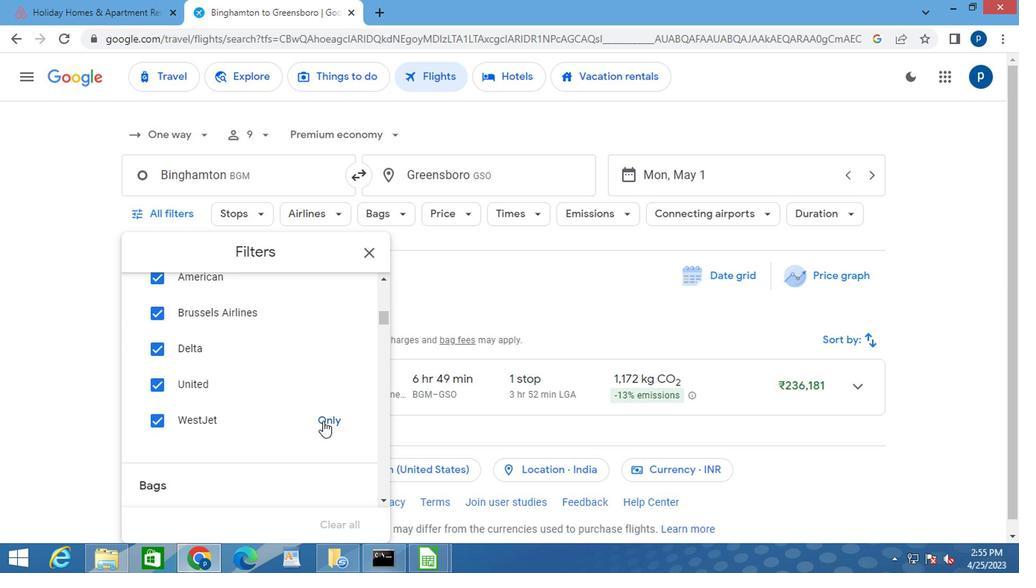 
Action: Mouse pressed left at (322, 424)
Screenshot: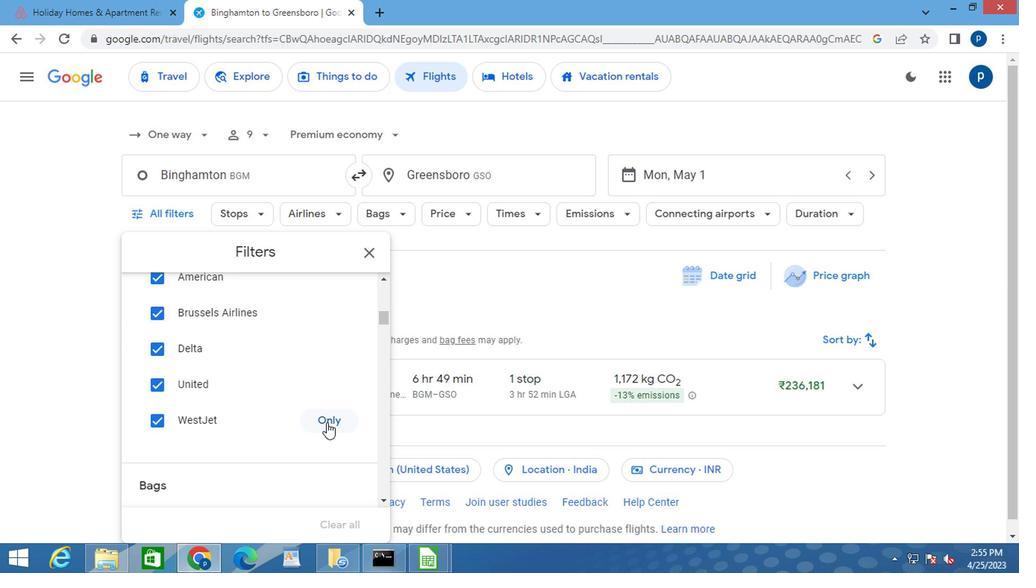 
Action: Mouse moved to (252, 435)
Screenshot: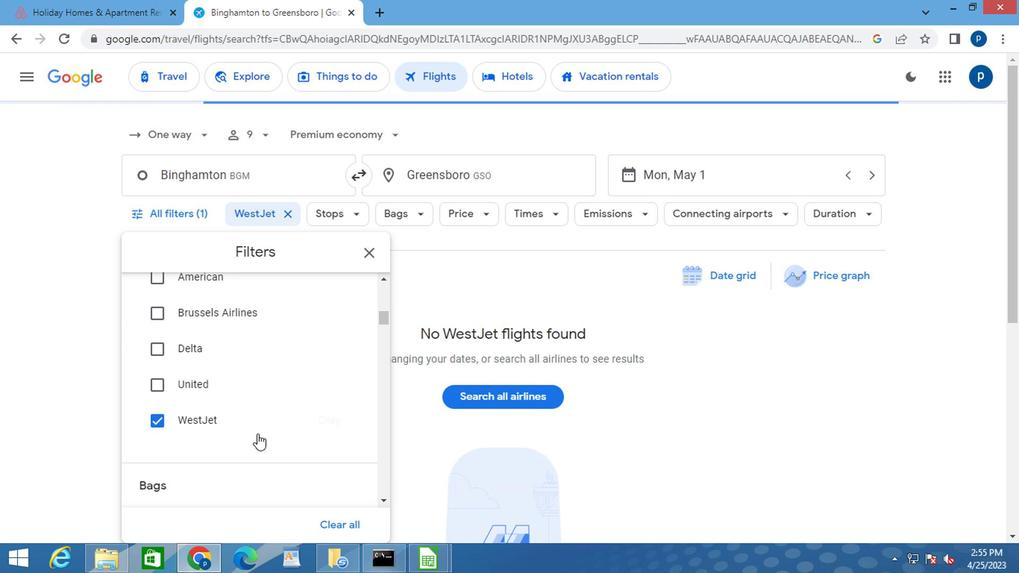 
Action: Mouse scrolled (252, 434) with delta (0, -1)
Screenshot: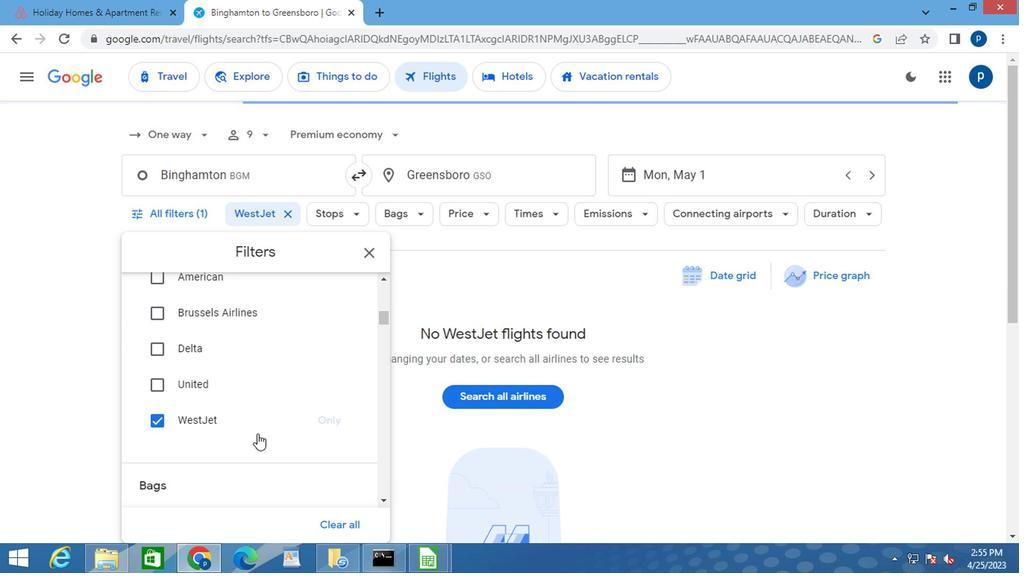 
Action: Mouse moved to (248, 429)
Screenshot: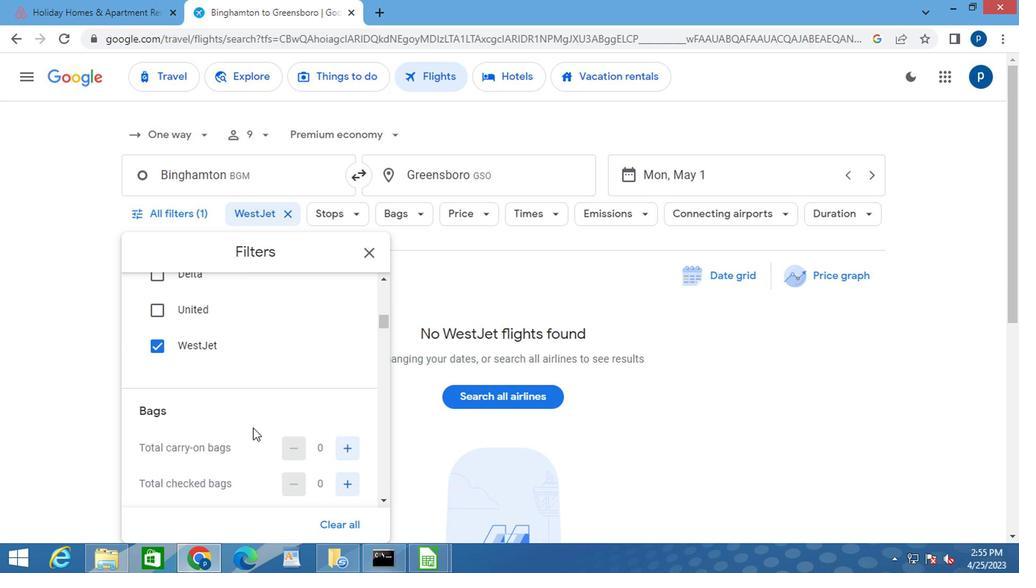 
Action: Mouse scrolled (248, 429) with delta (0, 0)
Screenshot: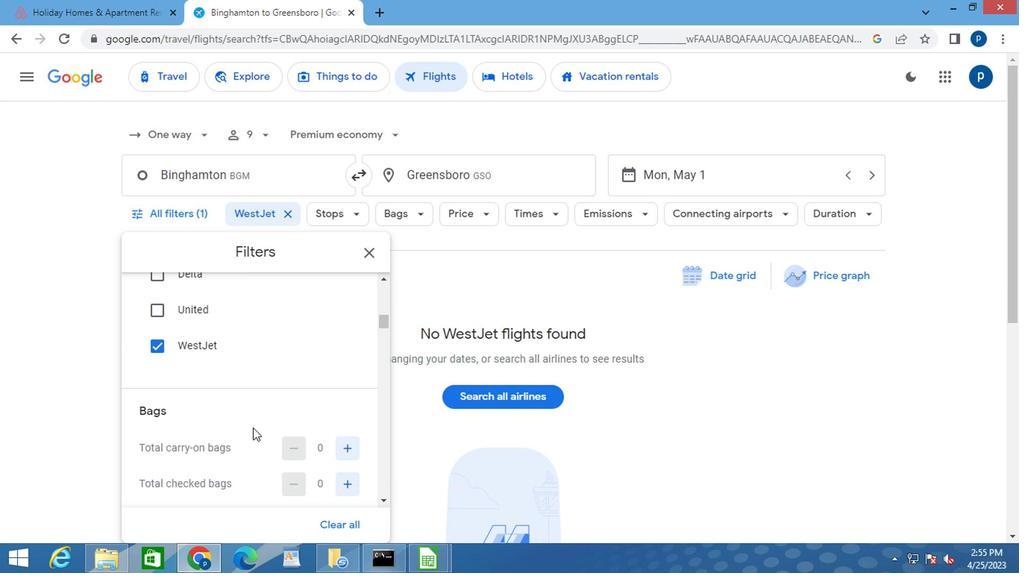 
Action: Mouse moved to (350, 379)
Screenshot: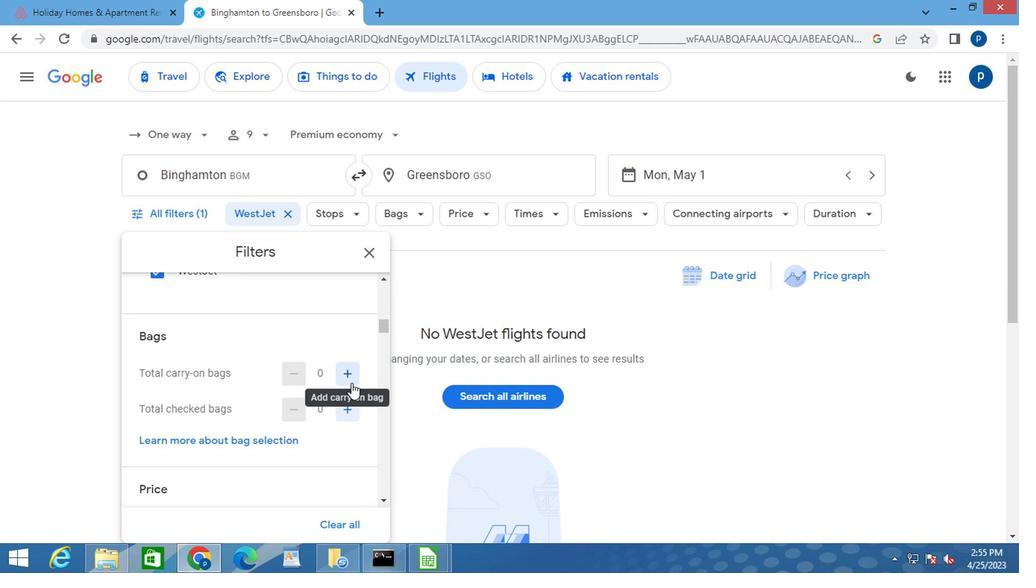 
Action: Mouse pressed left at (350, 379)
Screenshot: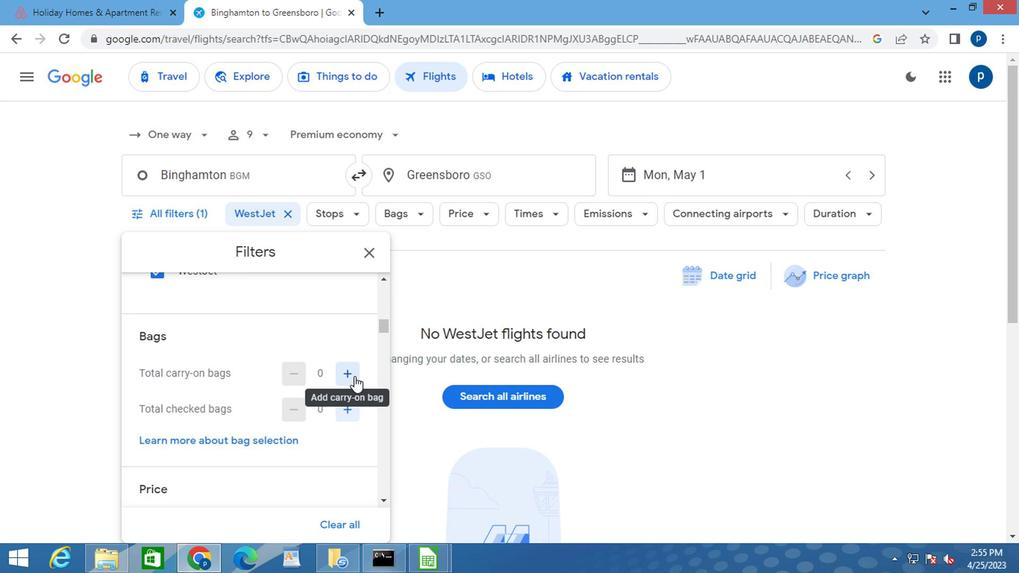 
Action: Mouse moved to (283, 417)
Screenshot: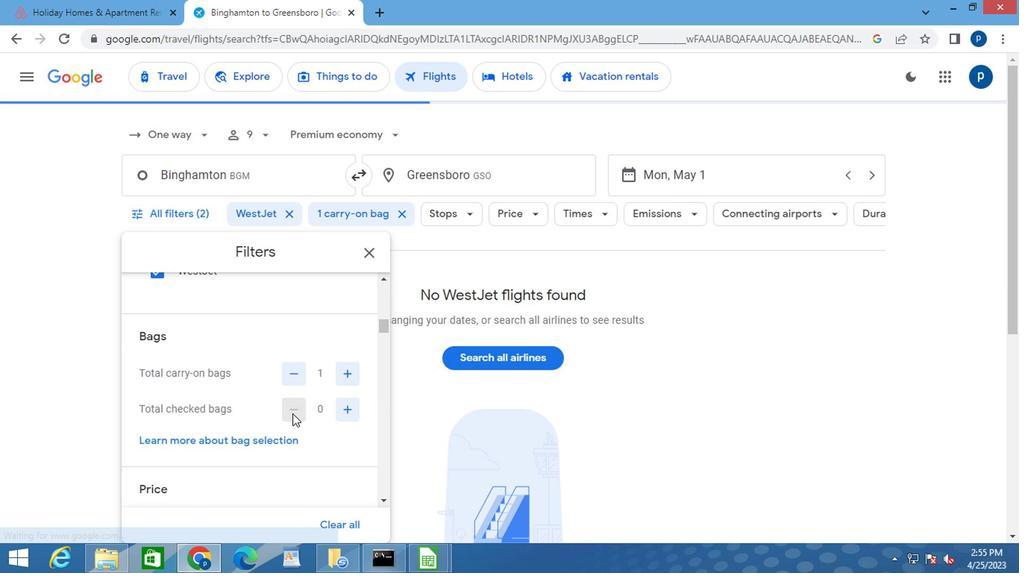 
Action: Mouse scrolled (284, 416) with delta (0, 0)
Screenshot: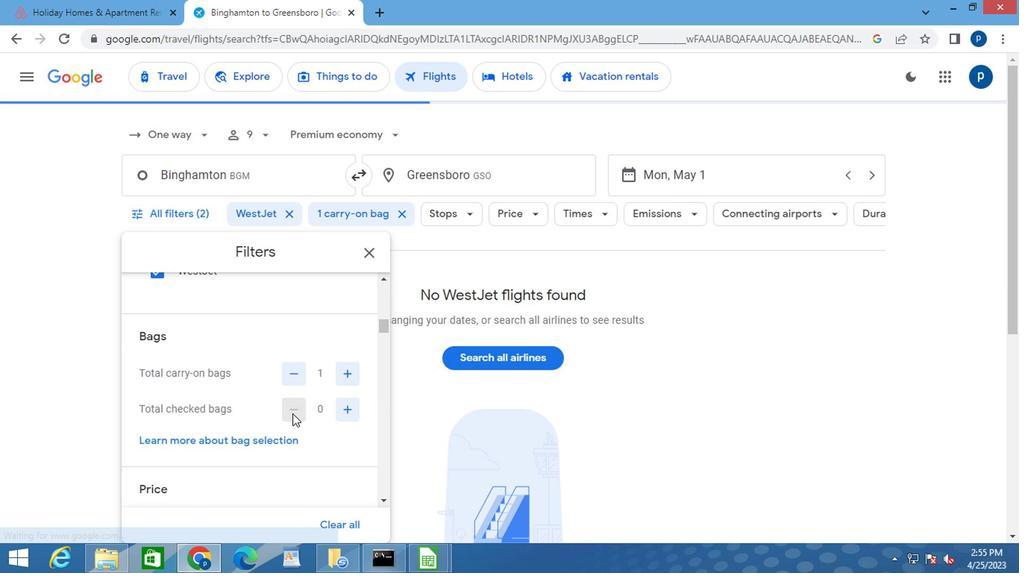 
Action: Mouse moved to (273, 409)
Screenshot: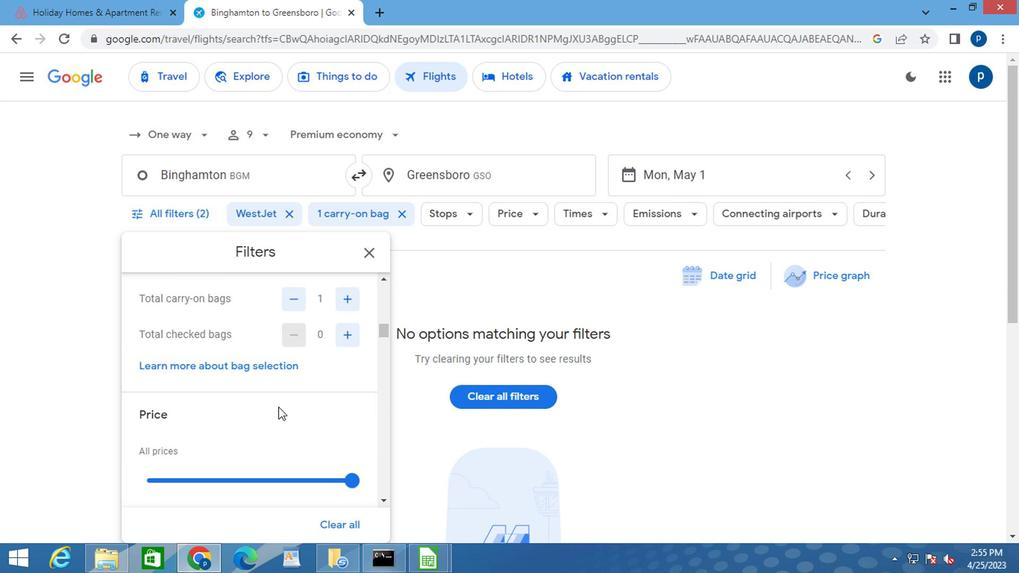 
Action: Mouse scrolled (273, 408) with delta (0, 0)
Screenshot: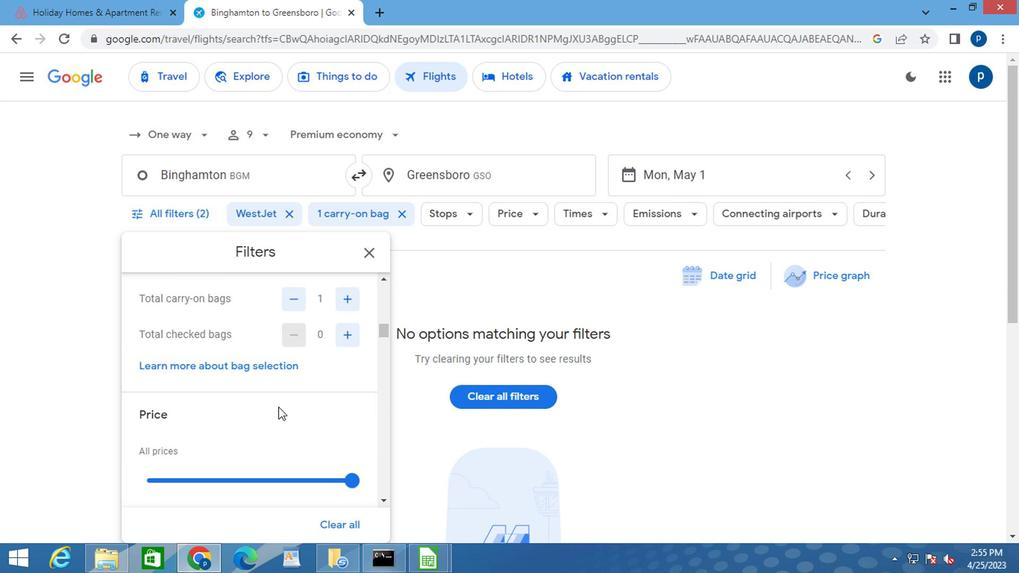 
Action: Mouse moved to (341, 407)
Screenshot: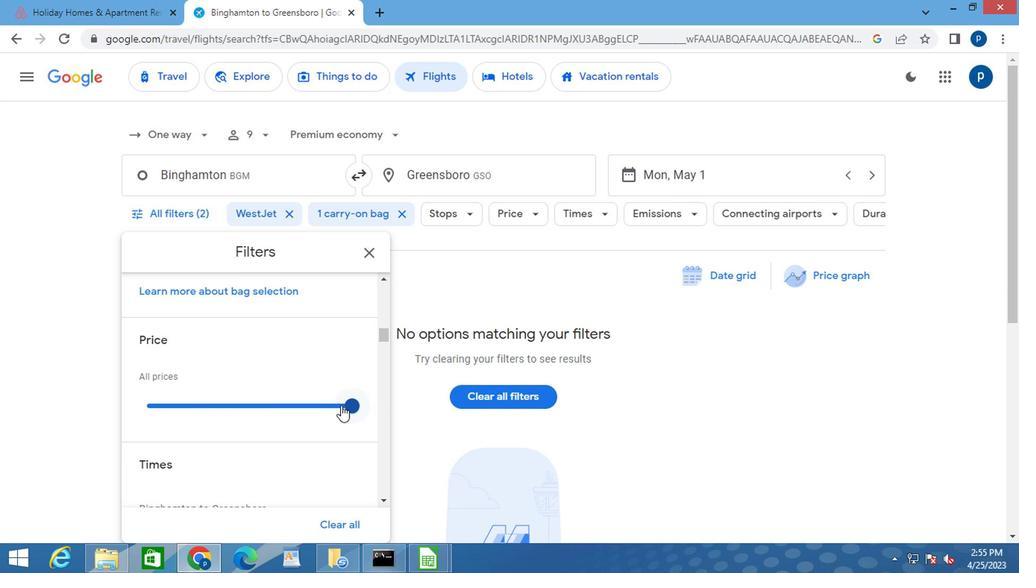 
Action: Mouse pressed left at (341, 407)
Screenshot: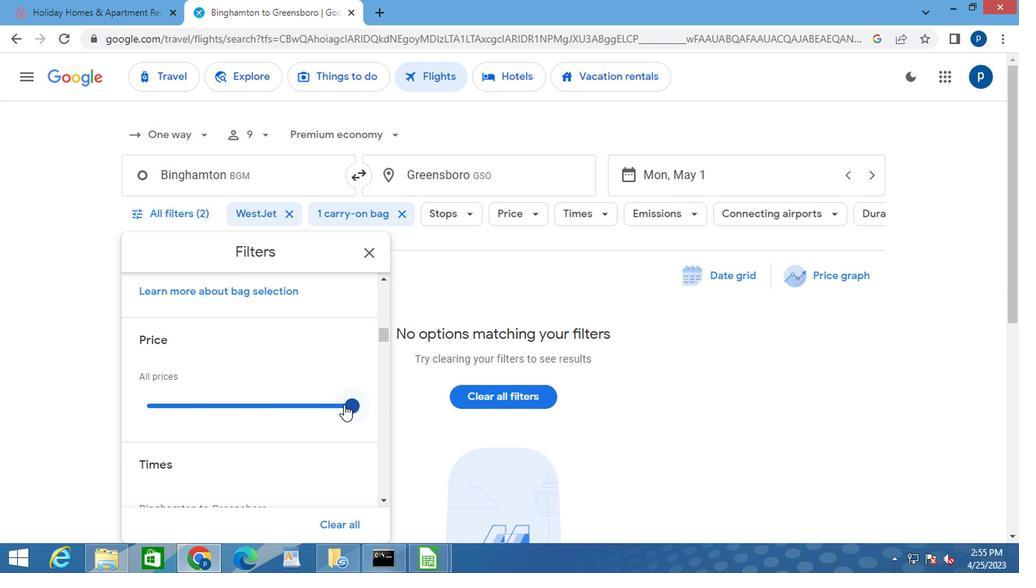 
Action: Mouse moved to (256, 443)
Screenshot: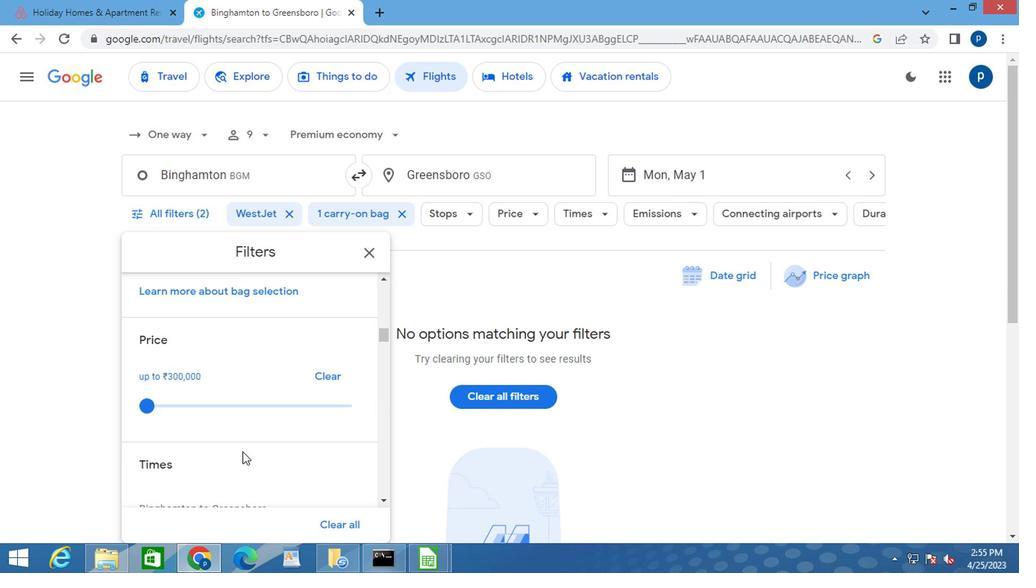 
Action: Mouse scrolled (256, 443) with delta (0, 0)
Screenshot: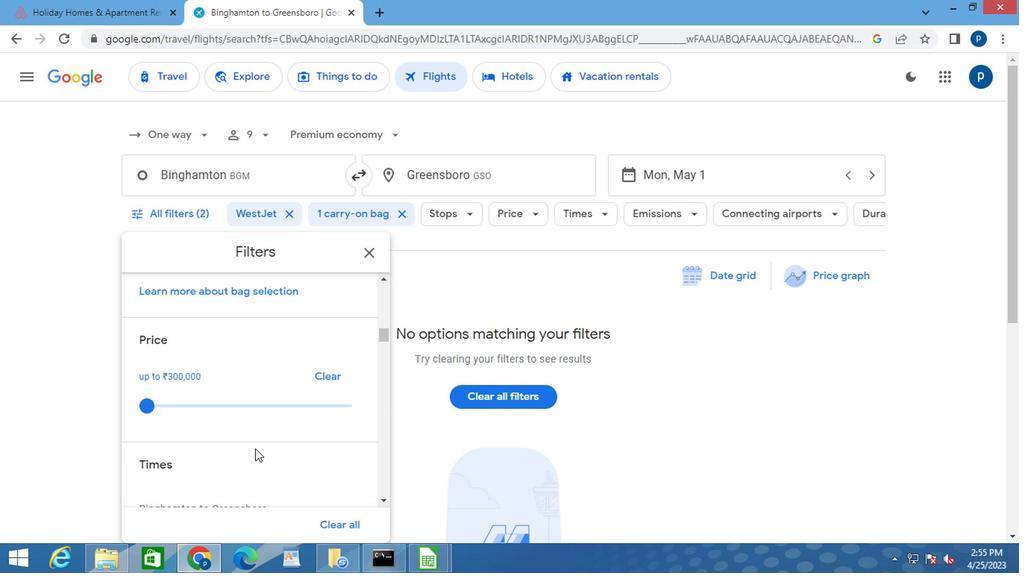 
Action: Mouse moved to (248, 401)
Screenshot: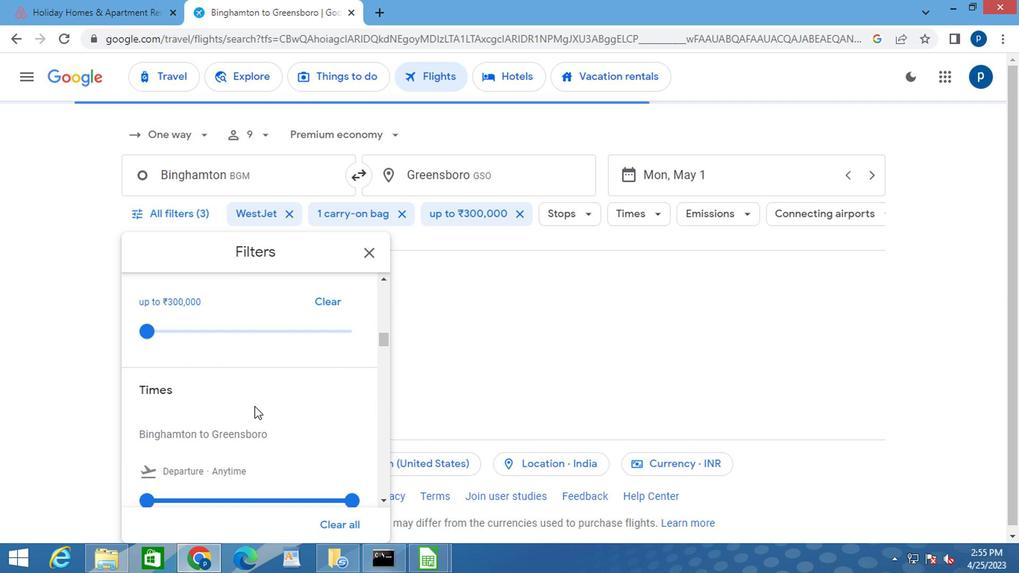 
Action: Mouse scrolled (248, 400) with delta (0, -1)
Screenshot: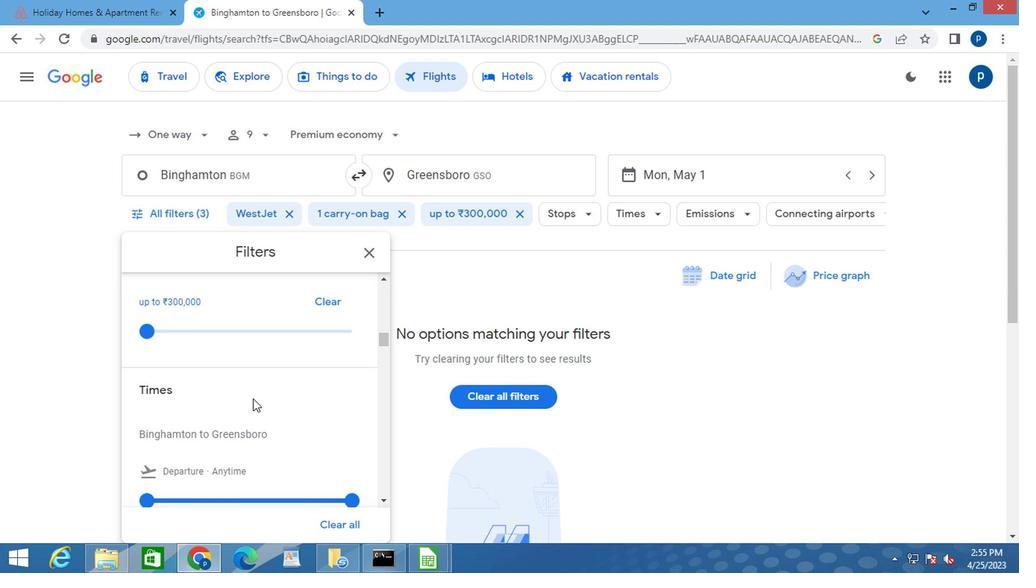 
Action: Mouse moved to (142, 428)
Screenshot: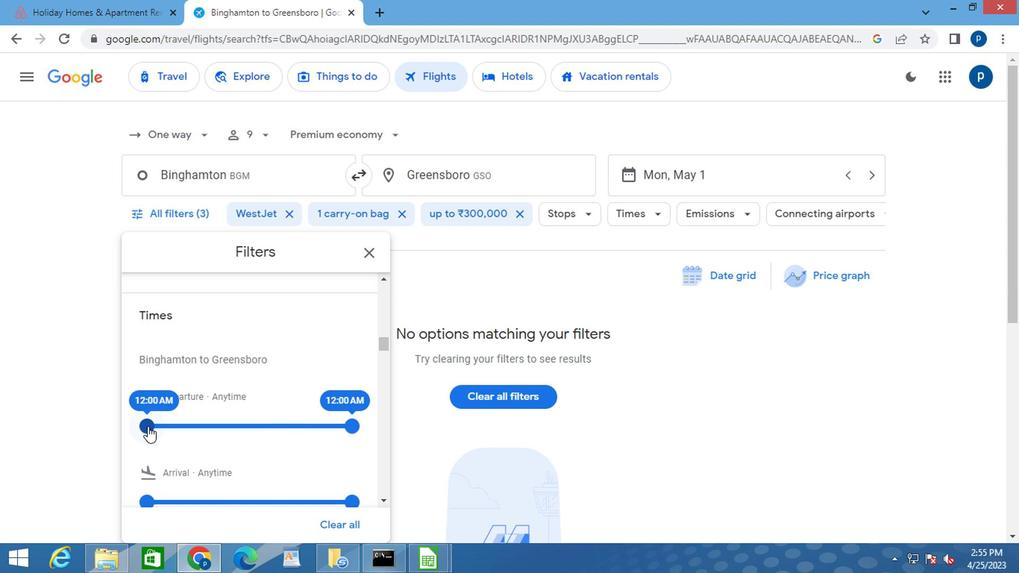 
Action: Mouse pressed left at (142, 428)
Screenshot: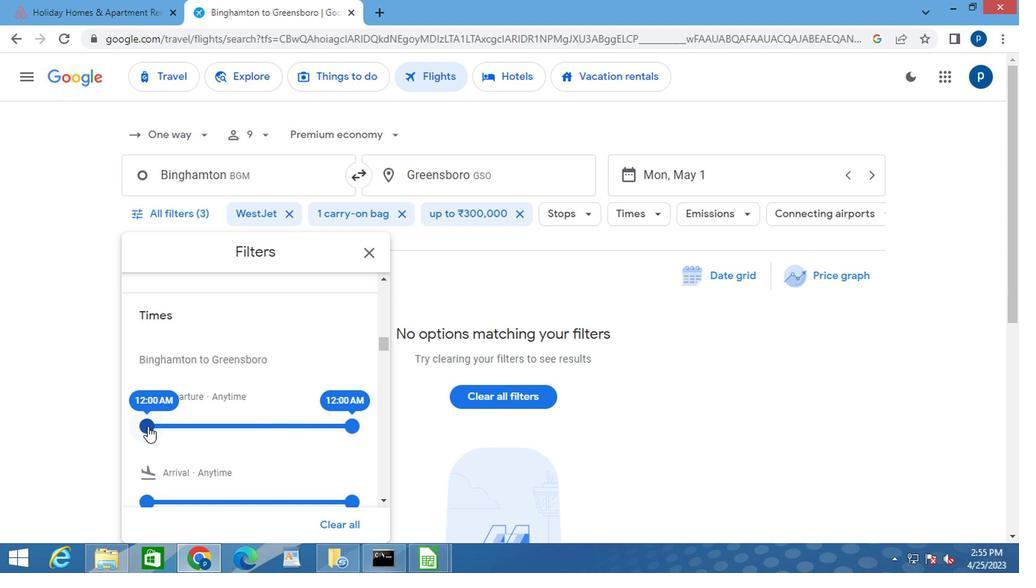 
Action: Mouse moved to (347, 426)
Screenshot: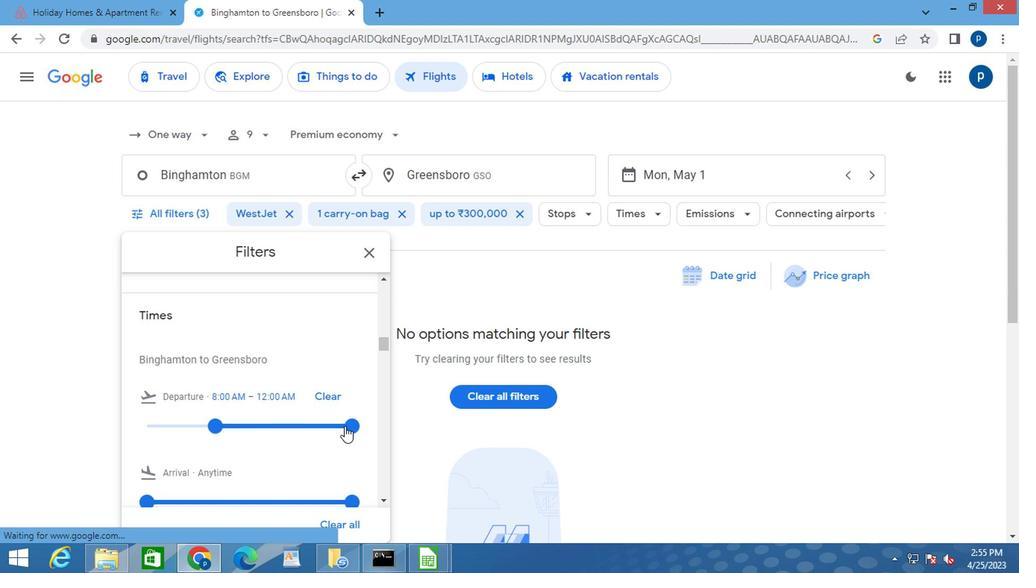 
Action: Mouse pressed left at (347, 426)
Screenshot: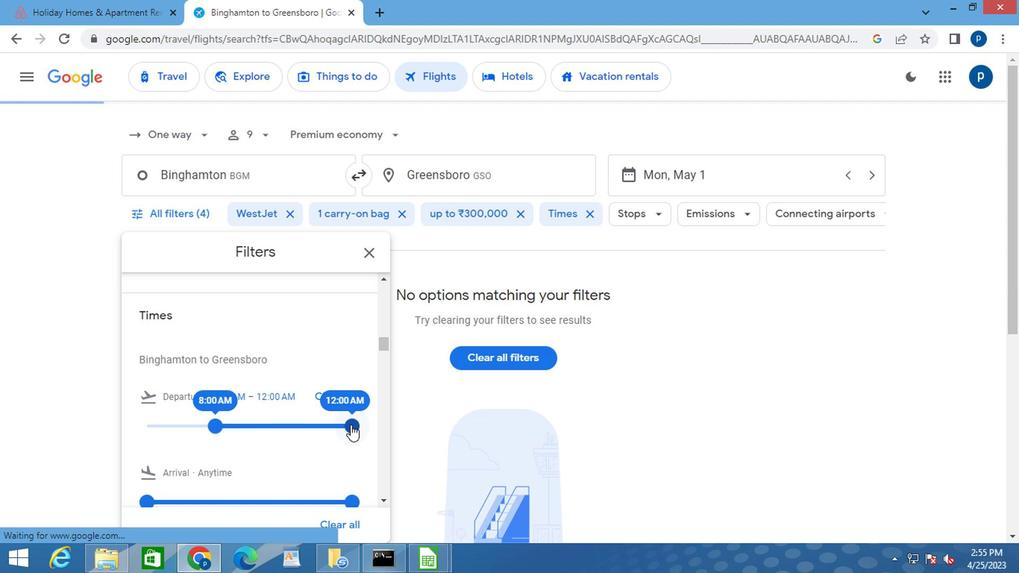 
Action: Mouse moved to (370, 255)
Screenshot: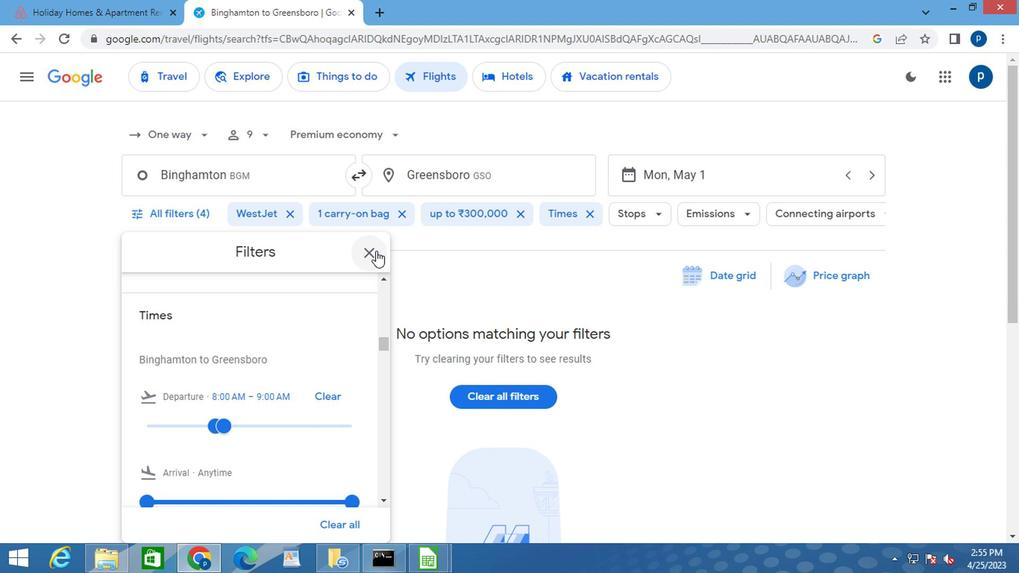 
Action: Mouse pressed left at (370, 255)
Screenshot: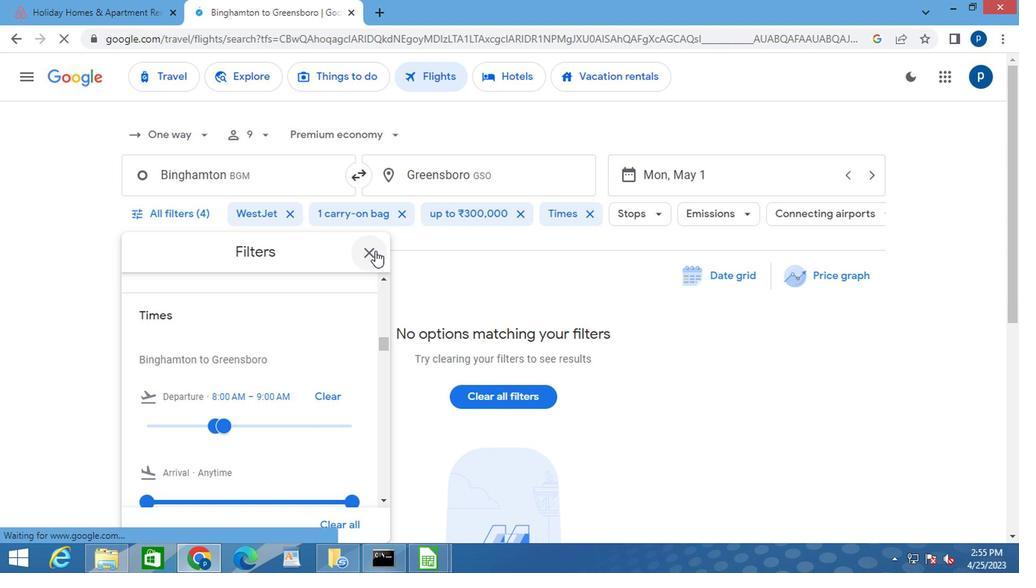 
